 Task: open an excel sheet and write heading  SpendSmartAdd Dates in a column and its values below  '2023-05-01, 2023-05-03, 2023-05-05, 2023-05-10, 2023-05-15, 2023-05-20, 2023-05-25 & 2023-05-31'Add Categories in next column and its values below  Groceries, Dining Out, Transportation, Entertainment, Shopping, Utilities, Health & Miscellaneous. Add Descriptions in next column and its values below  Supermarket, Restaurant, Public Transport, Movie Tickets, Clothing Store, Internet Bill, Pharmacy & Online PurchaseAdd Amountin next column and its values below  $50, $30, $10, $20, $100, $60, $40 & $50Save page DashboardAssetVal
Action: Mouse moved to (41, 121)
Screenshot: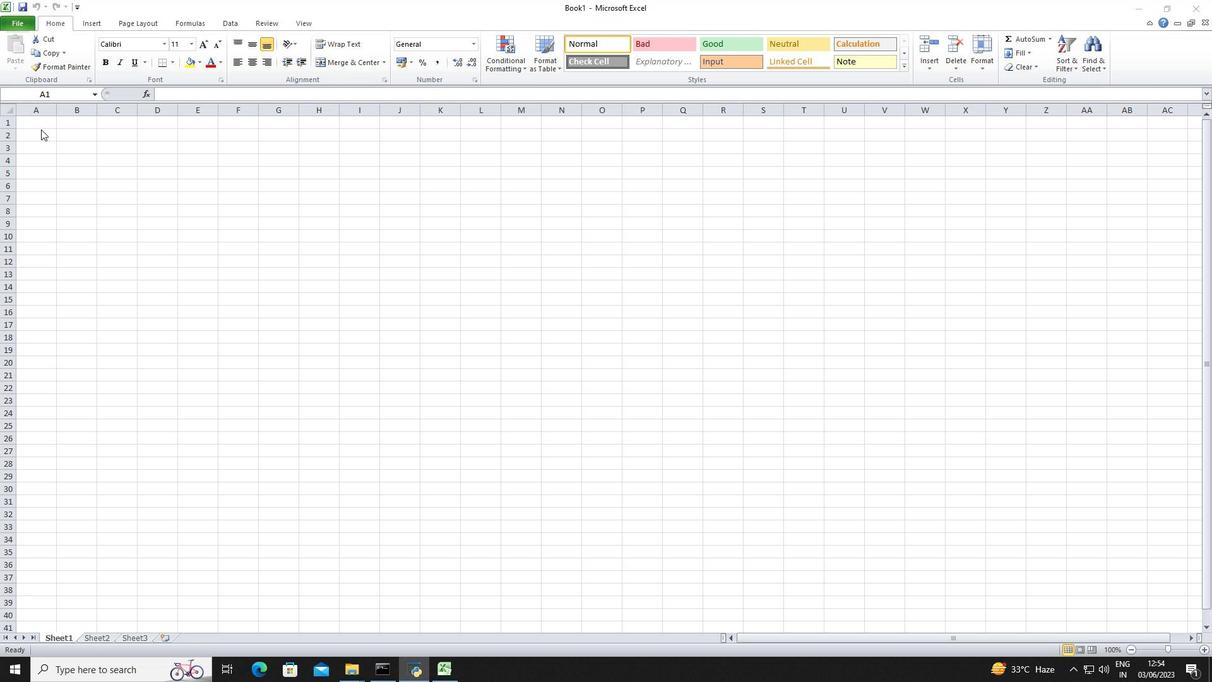 
Action: Mouse pressed left at (41, 121)
Screenshot: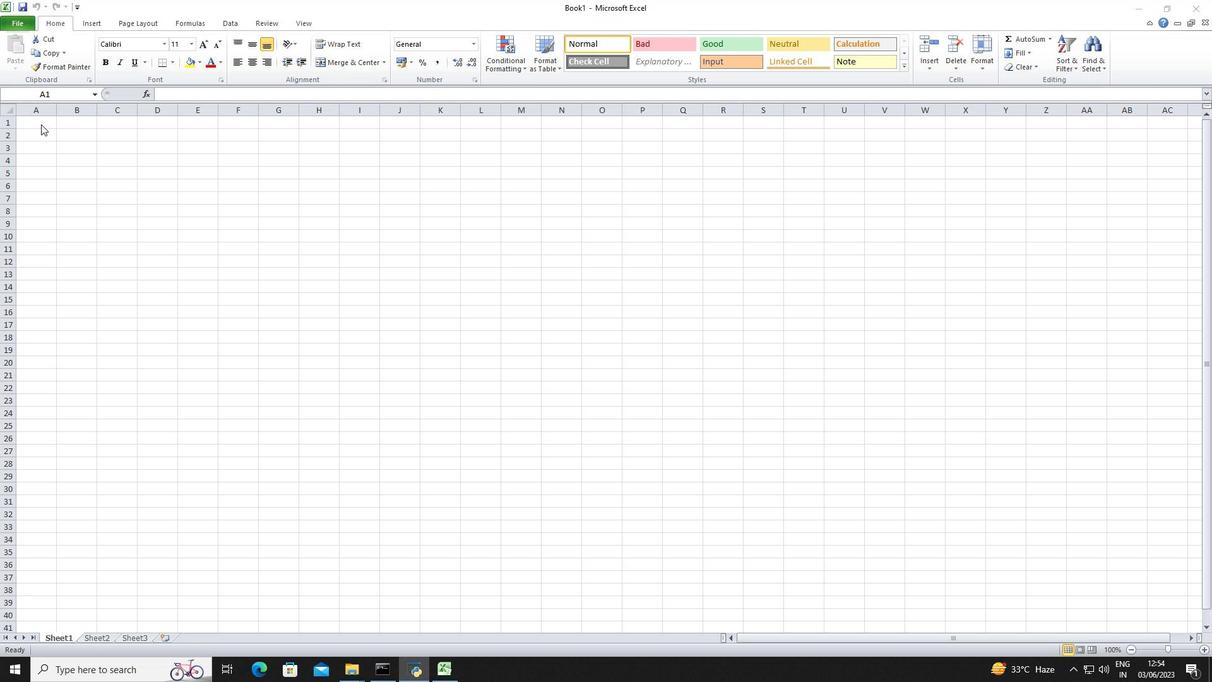 
Action: Key pressed <Key.shift>Spend<Key.space><Key.shift><Key.shift><Key.shift><Key.shift><Key.shift><Key.shift><Key.shift><Key.shift><Key.shift><Key.shift><Key.shift><Key.shift><Key.shift>Smart<Key.enter><Key.down><Key.shift>Dates<Key.down>2023-05-01<Key.enter>2023-05-03<Key.enter>2023-05-05<Key.enter>2023-05-10<Key.enter>2023-05-15<Key.enter>2023-05-20<Key.enter>2023-05-25<Key.enter>2023-05-31<Key.enter><Key.right><Key.up><Key.right><Key.up><Key.up><Key.up><Key.up><Key.up><Key.up><Key.up><Key.up><Key.shift>Categories<Key.down>
Screenshot: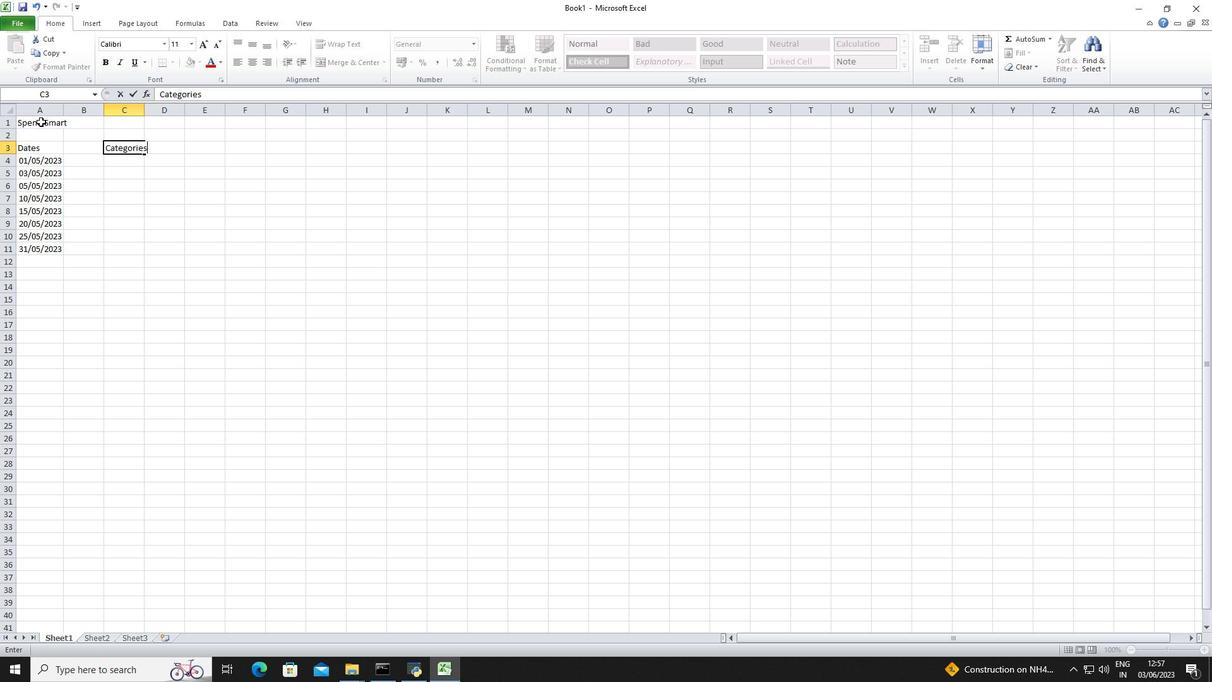 
Action: Mouse moved to (46, 162)
Screenshot: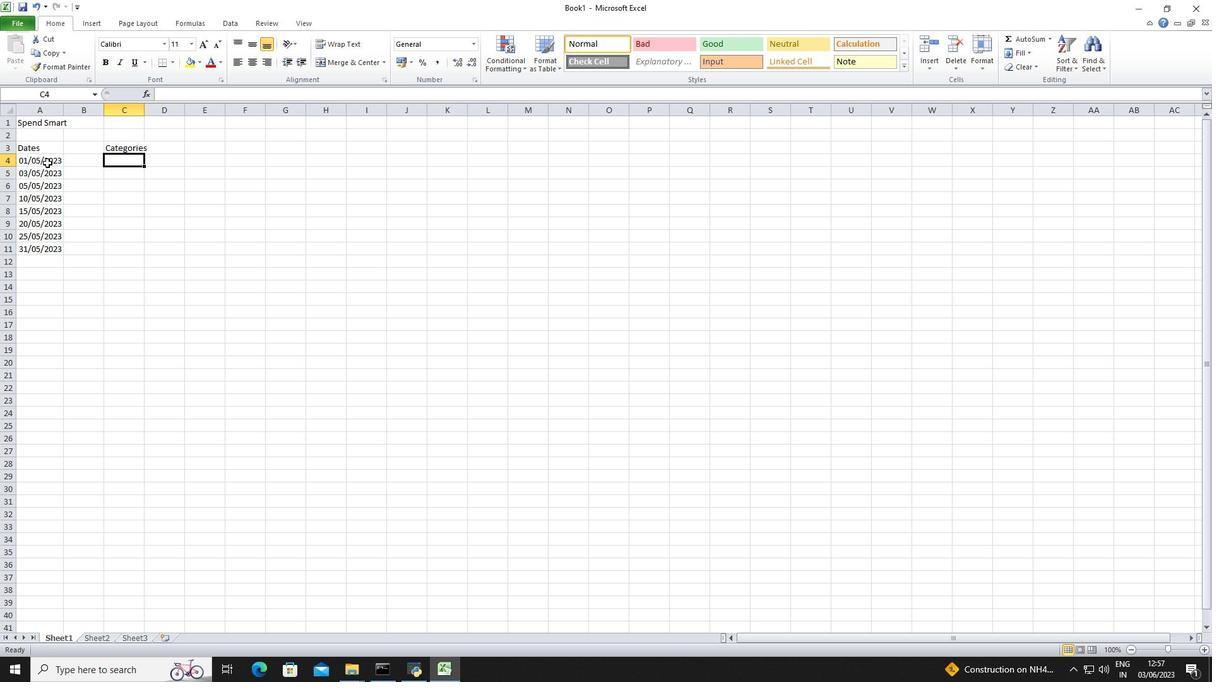 
Action: Mouse pressed left at (46, 162)
Screenshot: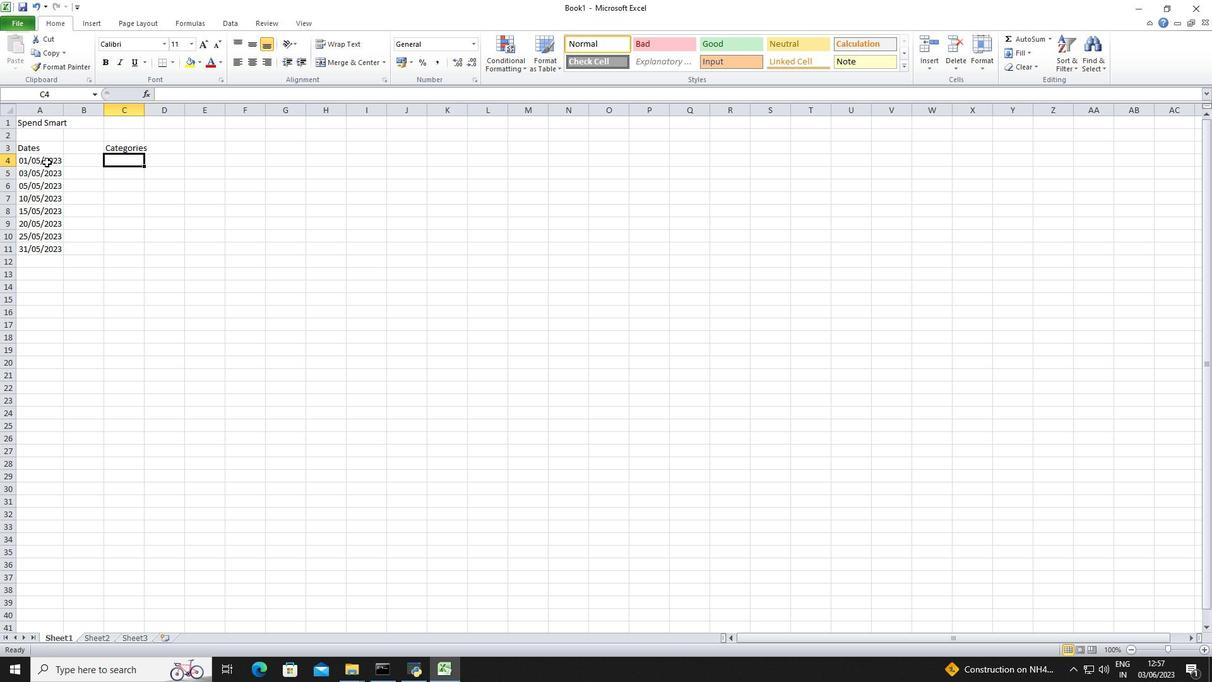 
Action: Mouse moved to (51, 166)
Screenshot: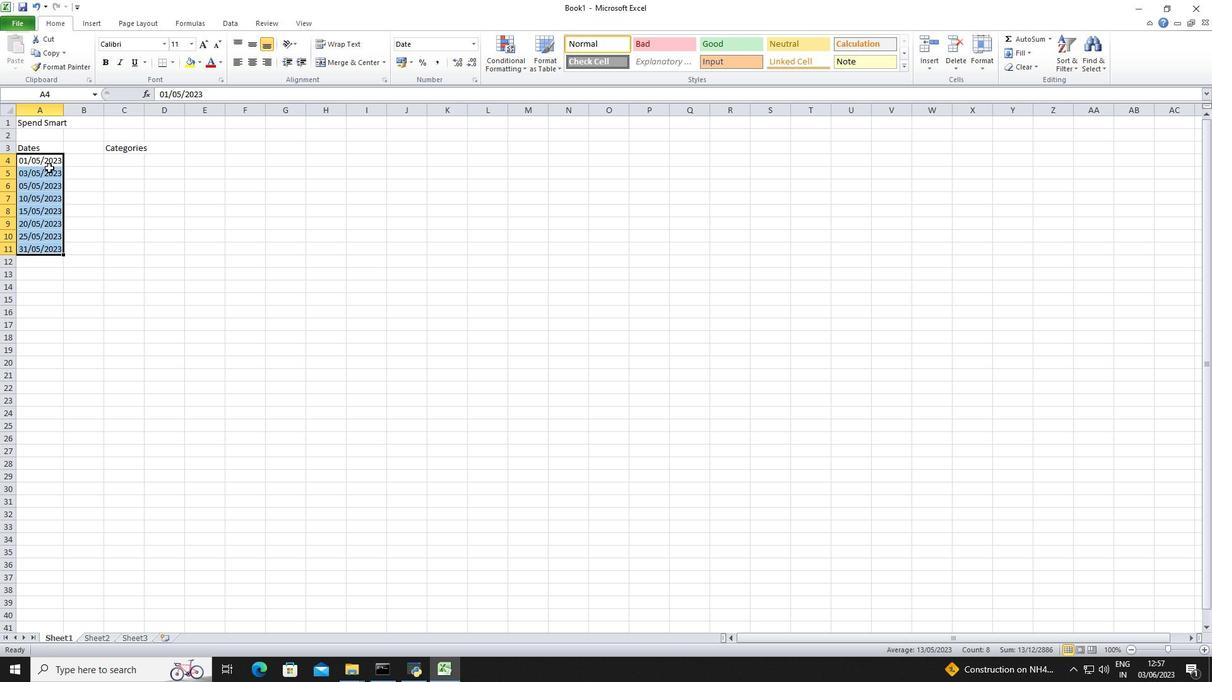 
Action: Mouse pressed right at (51, 166)
Screenshot: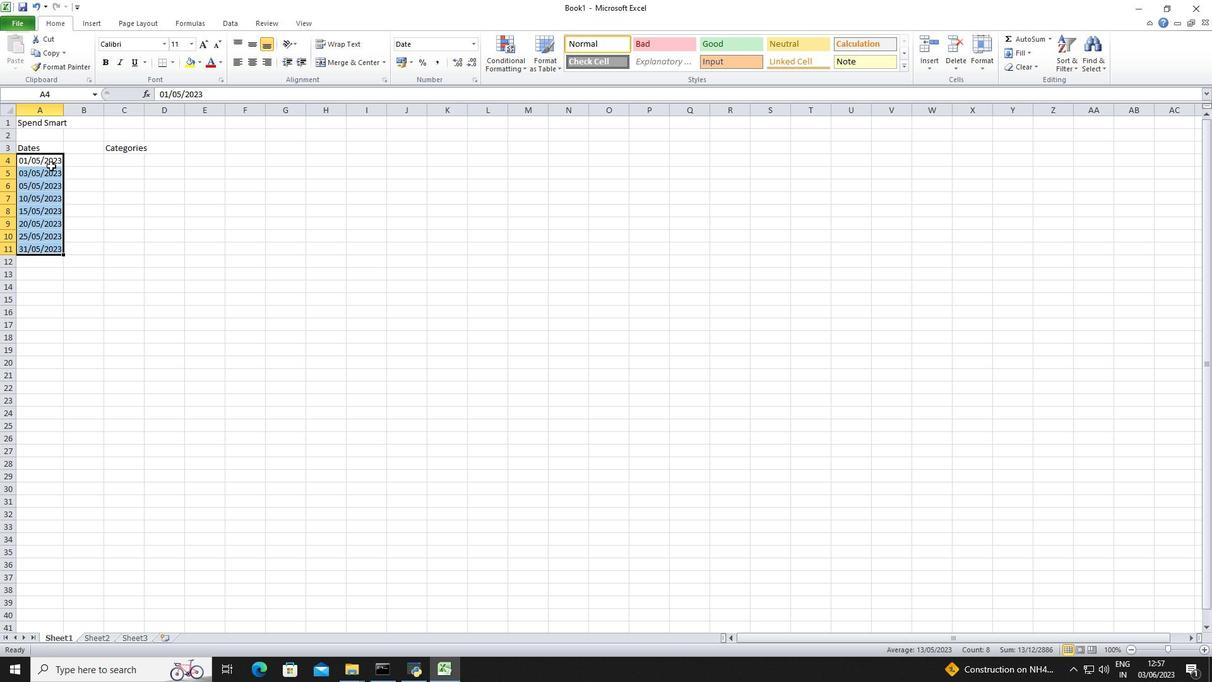 
Action: Mouse moved to (102, 339)
Screenshot: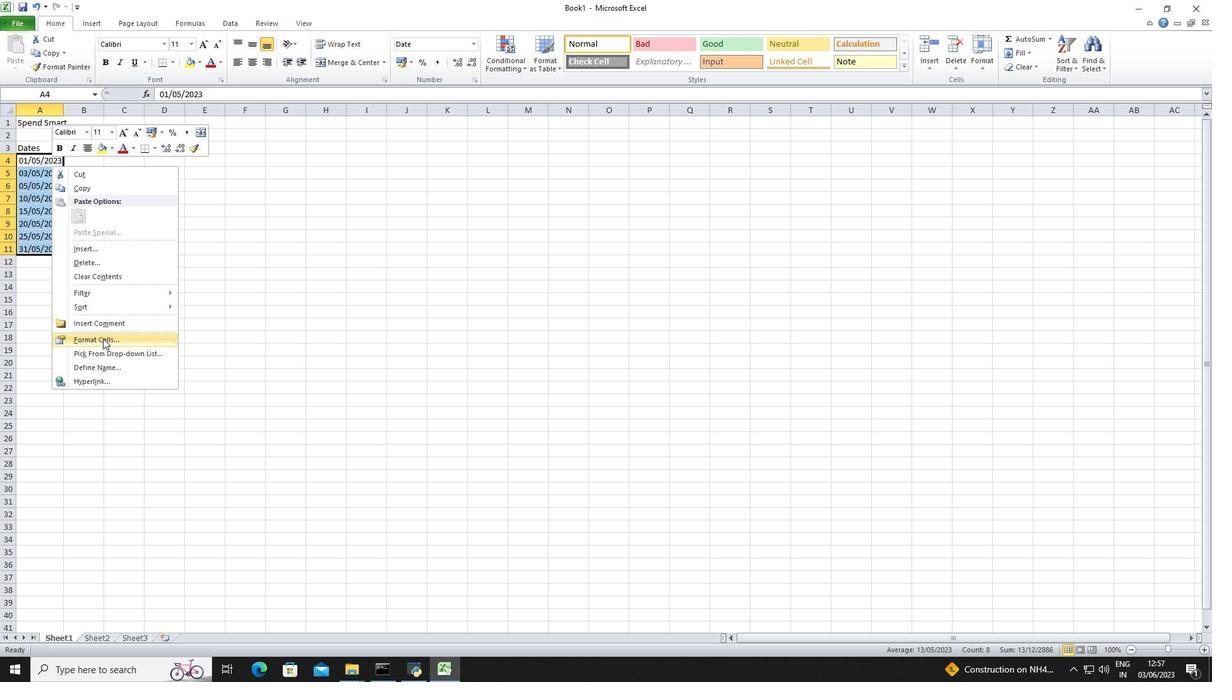 
Action: Mouse pressed left at (102, 339)
Screenshot: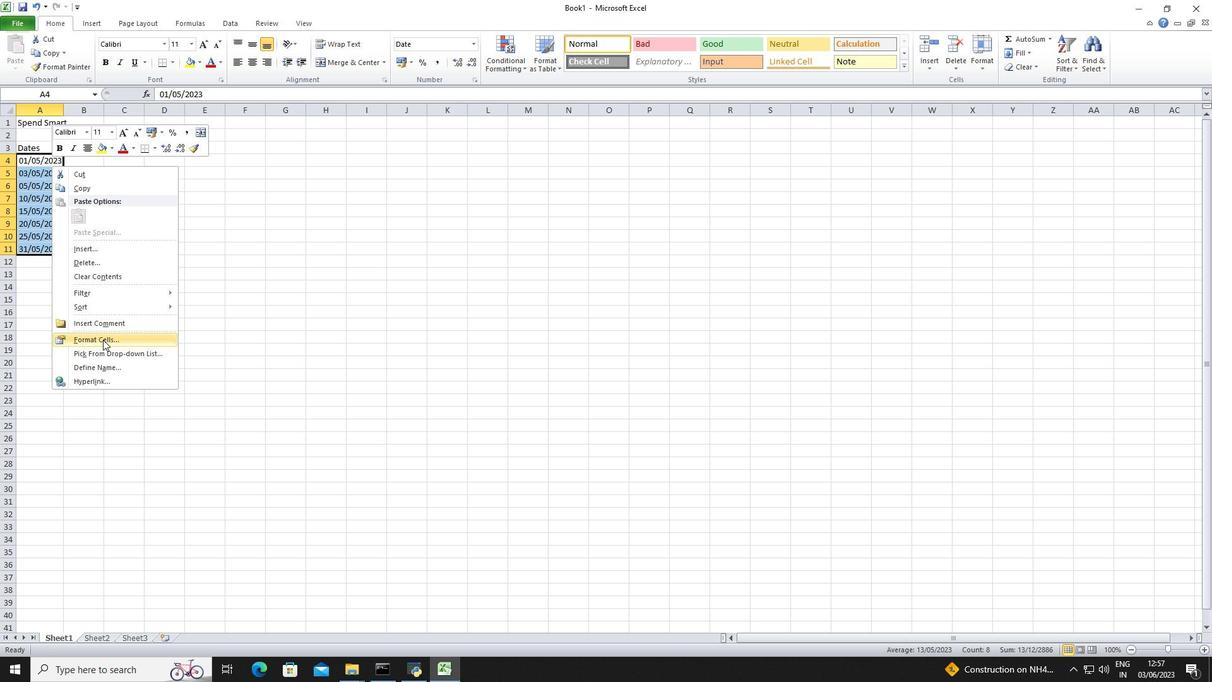 
Action: Mouse moved to (127, 193)
Screenshot: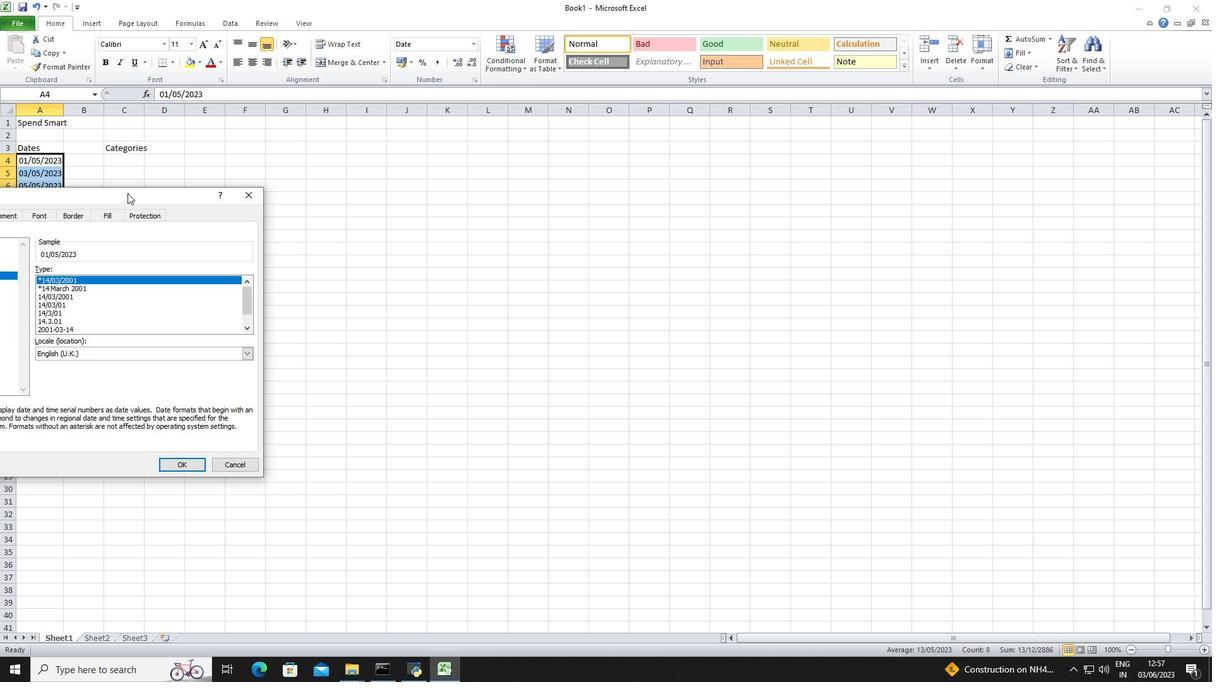
Action: Mouse pressed left at (127, 193)
Screenshot: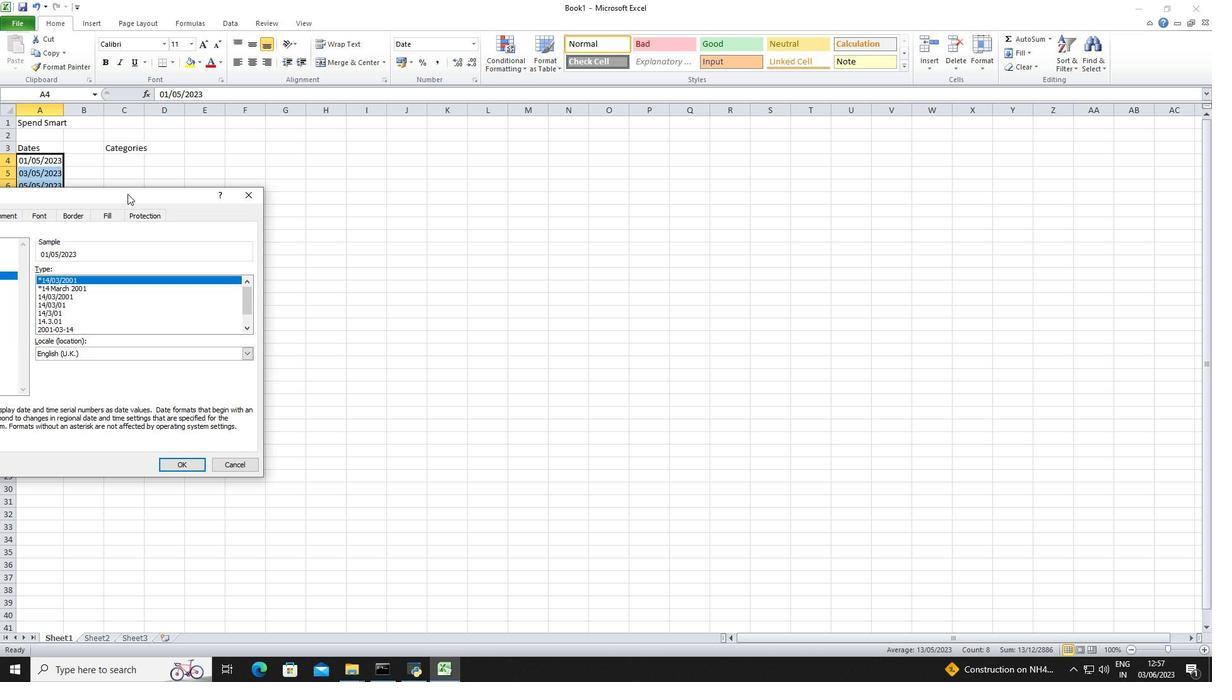 
Action: Mouse moved to (149, 322)
Screenshot: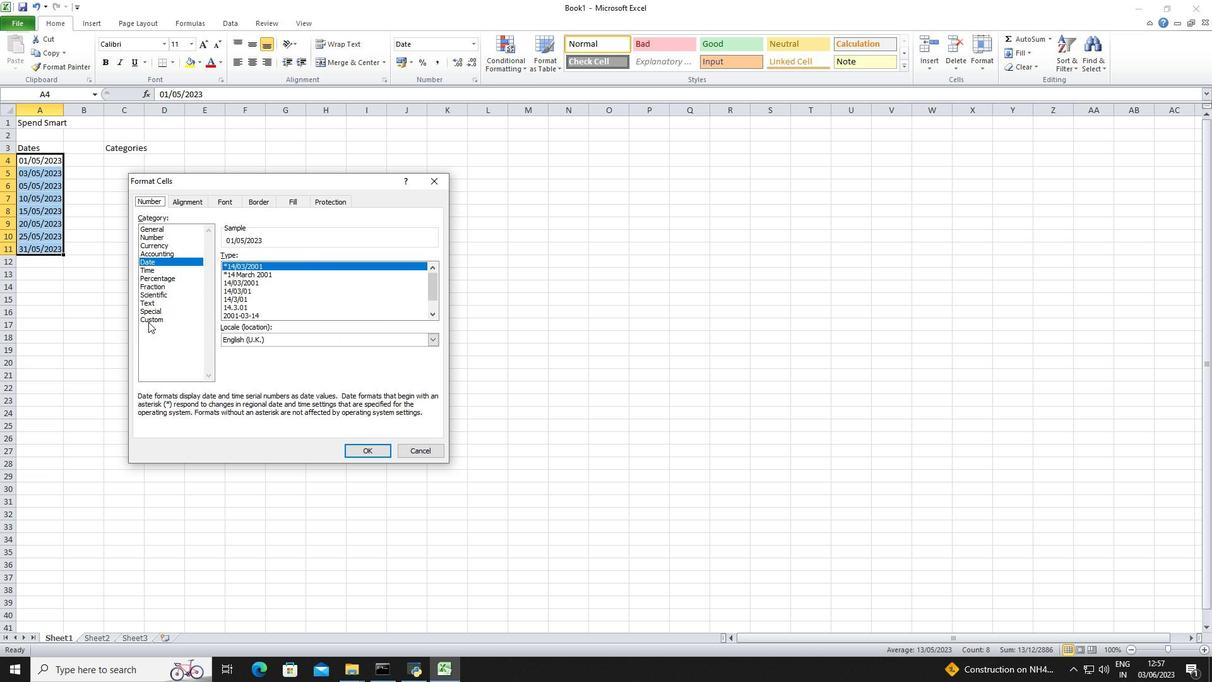 
Action: Mouse pressed left at (149, 322)
Screenshot: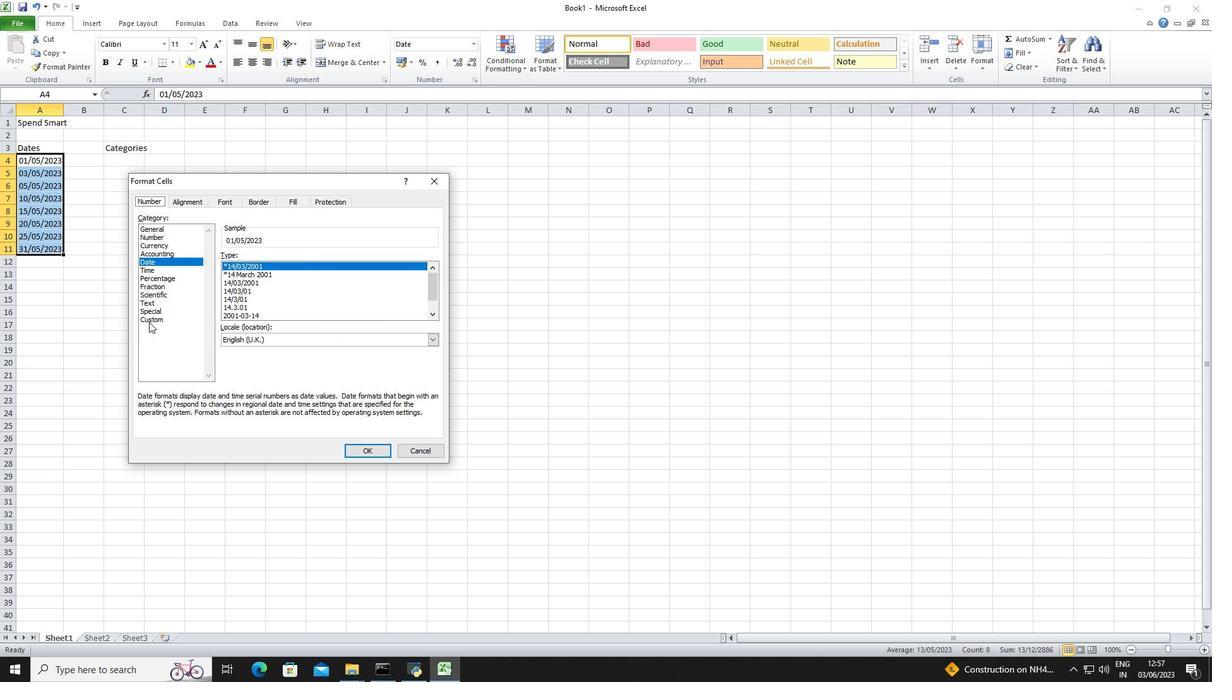 
Action: Mouse moved to (267, 265)
Screenshot: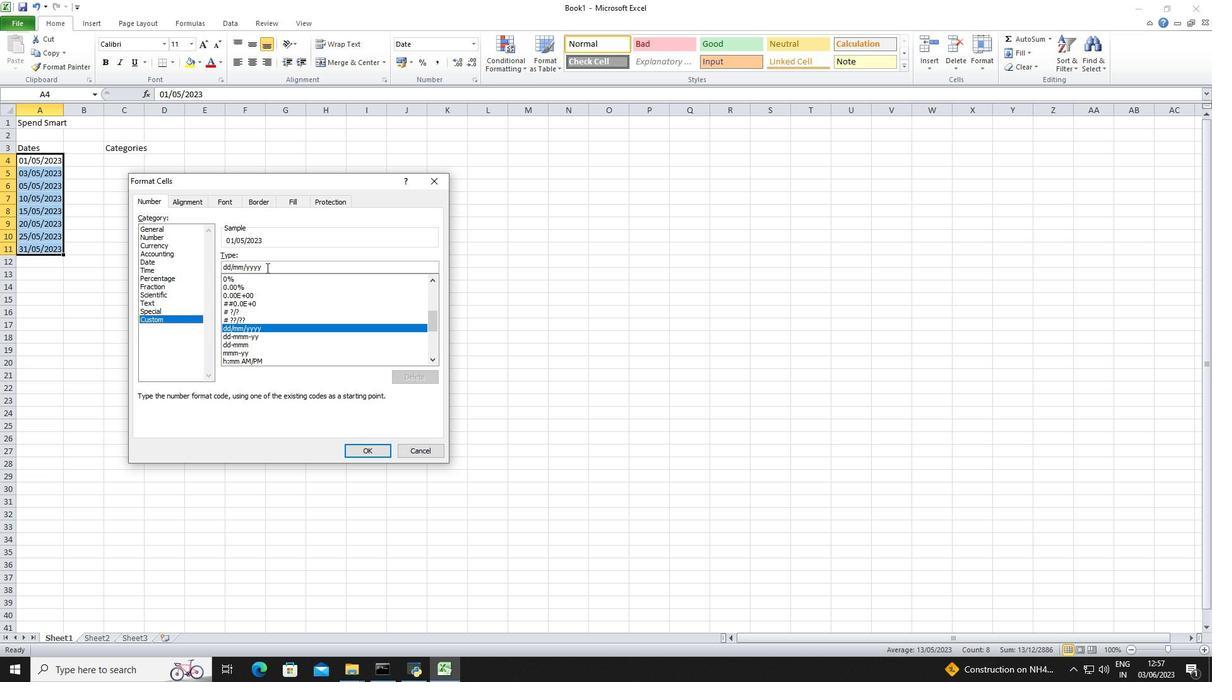 
Action: Mouse pressed left at (267, 265)
Screenshot: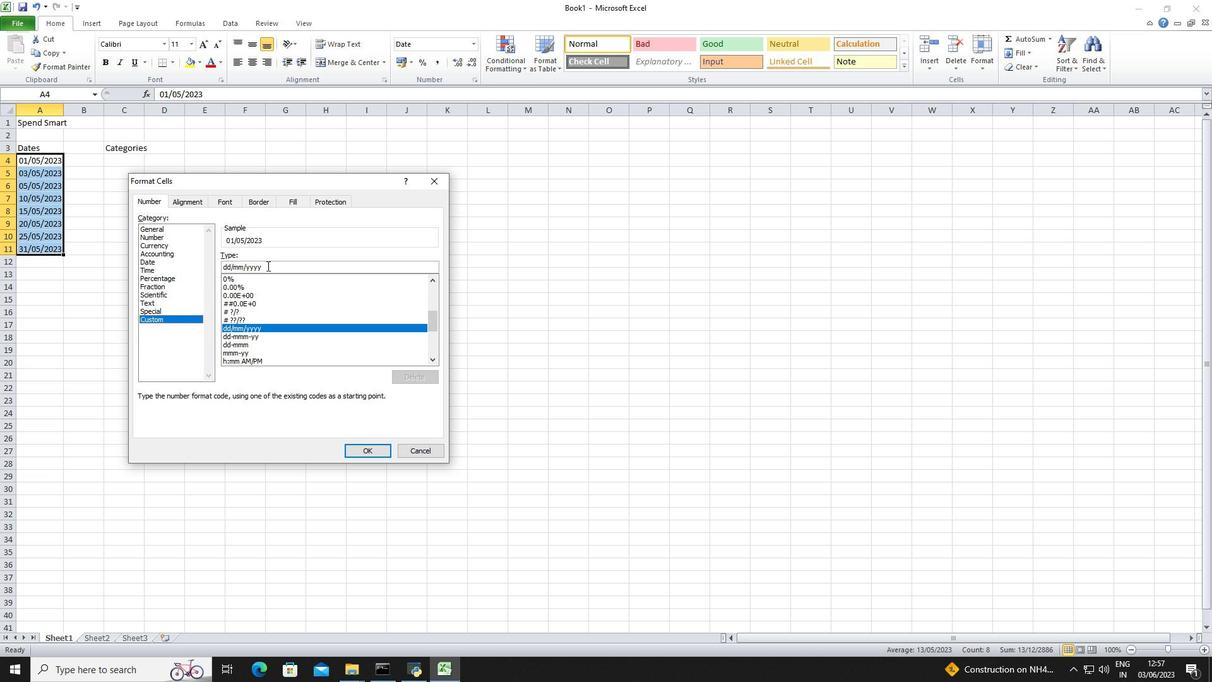 
Action: Key pressed <Key.backspace><Key.backspace><Key.backspace><Key.backspace><Key.backspace><Key.backspace><Key.backspace><Key.backspace><Key.backspace><Key.backspace><Key.backspace><Key.backspace><Key.backspace><Key.backspace><Key.backspace><Key.backspace><Key.backspace><Key.backspace><Key.backspace><Key.backspace>yyyy-mm-dd
Screenshot: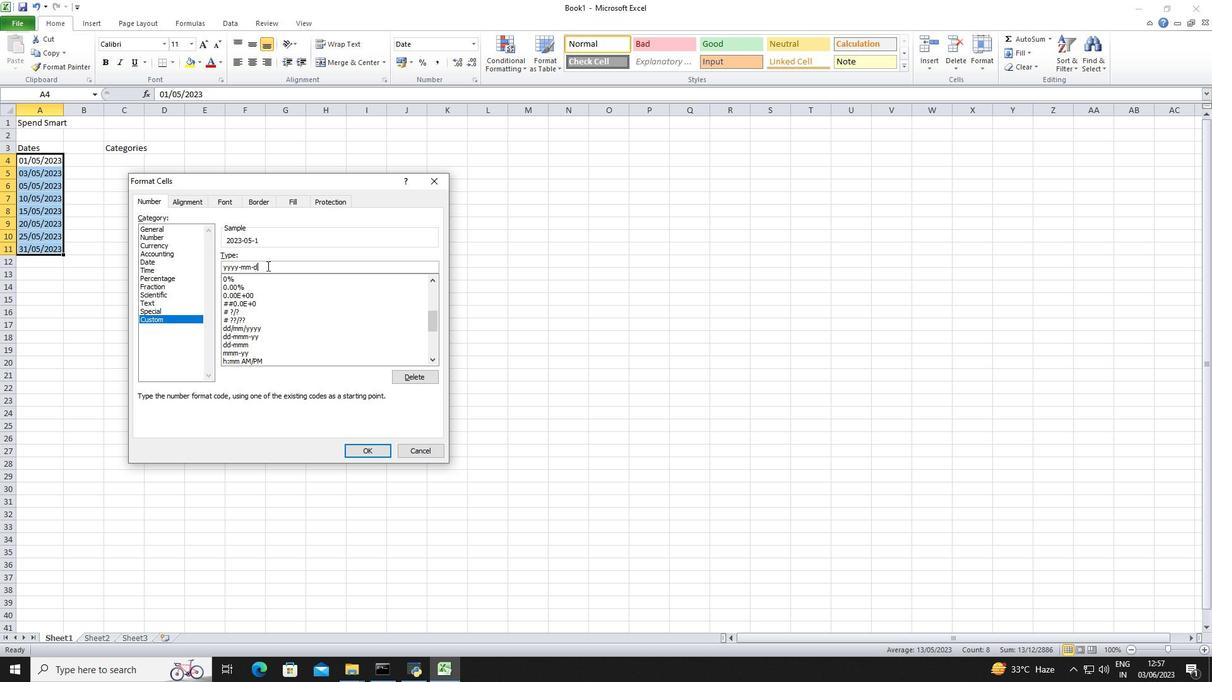 
Action: Mouse moved to (363, 454)
Screenshot: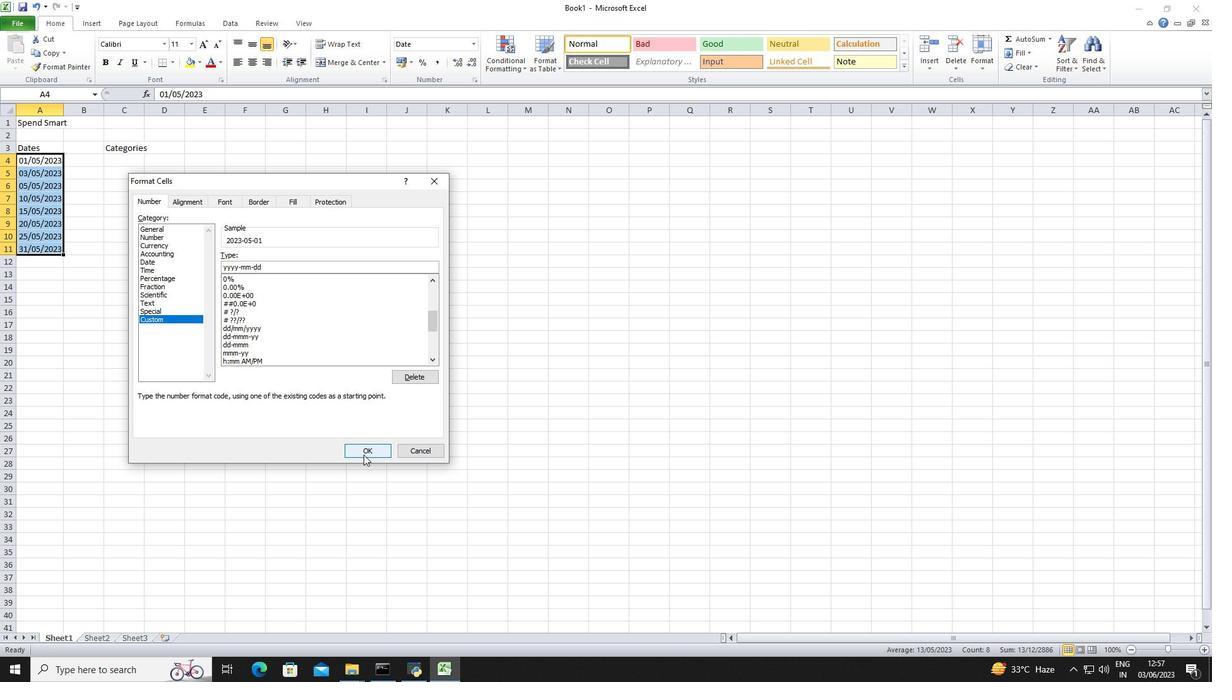 
Action: Mouse pressed left at (363, 454)
Screenshot: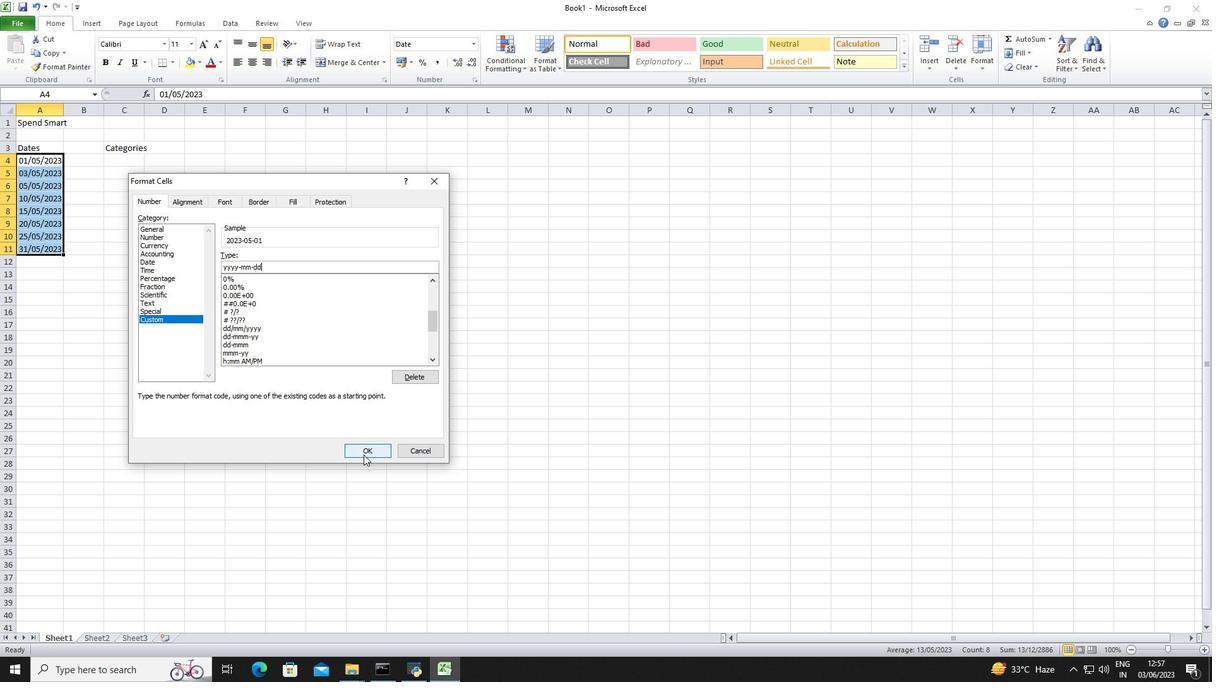 
Action: Mouse moved to (116, 159)
Screenshot: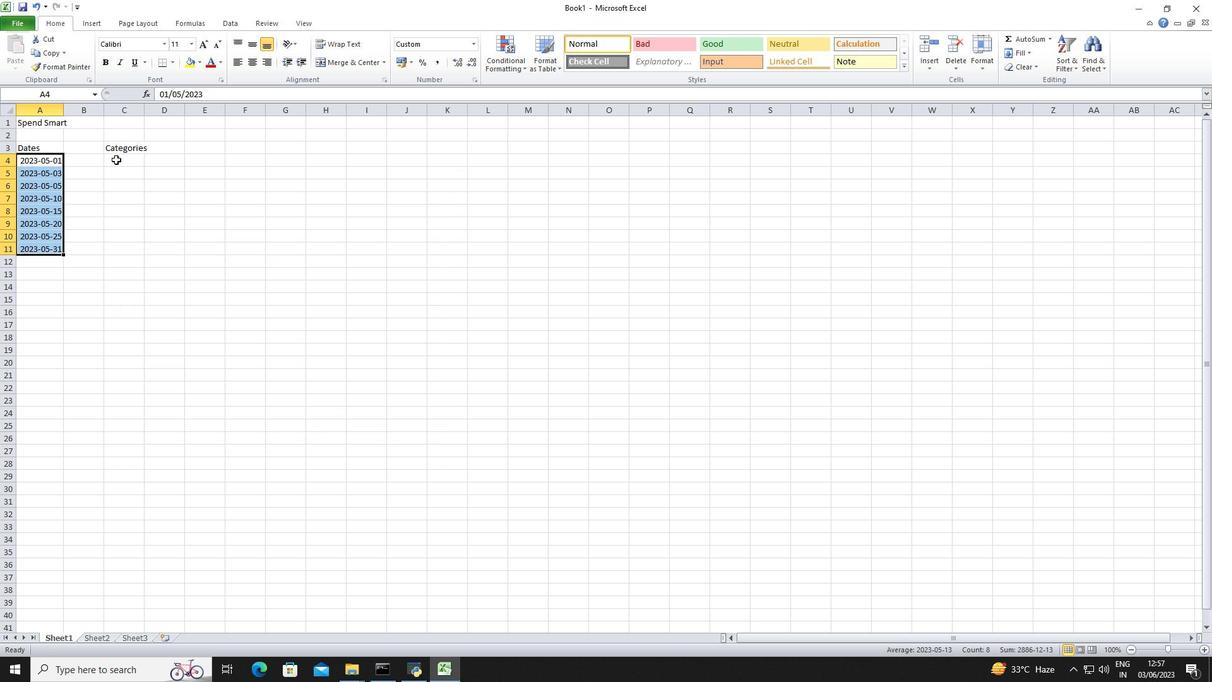
Action: Mouse pressed left at (116, 159)
Screenshot: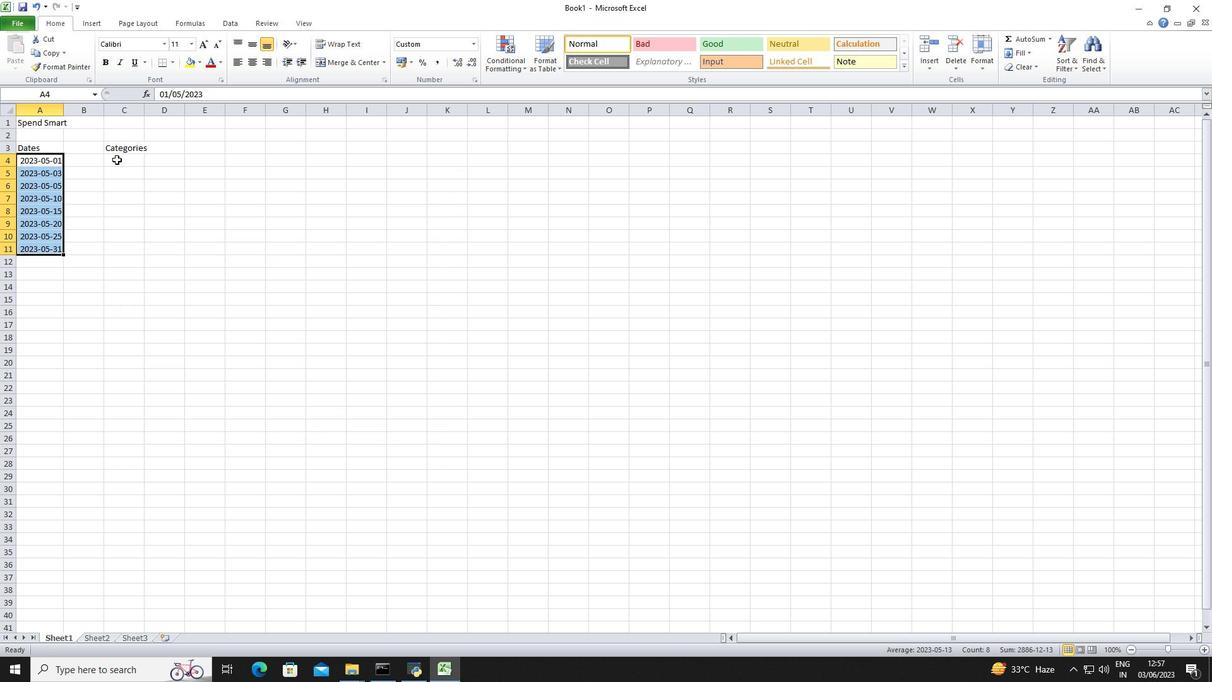 
Action: Mouse moved to (64, 103)
Screenshot: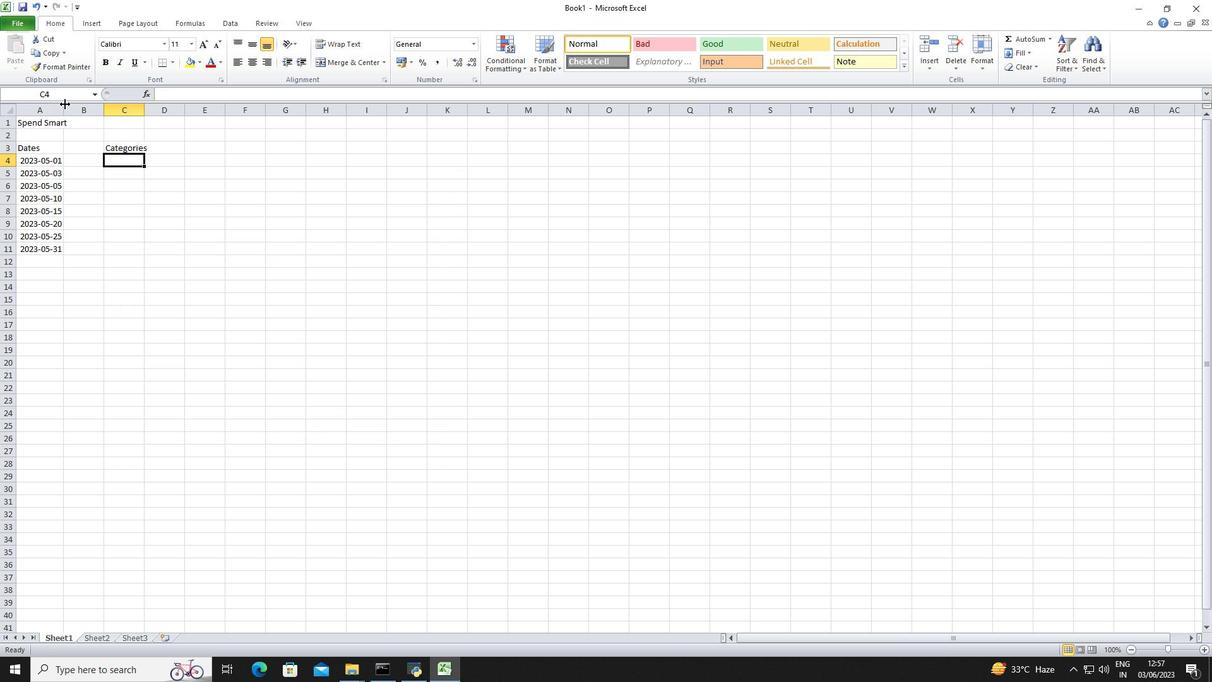 
Action: Mouse pressed left at (64, 103)
Screenshot: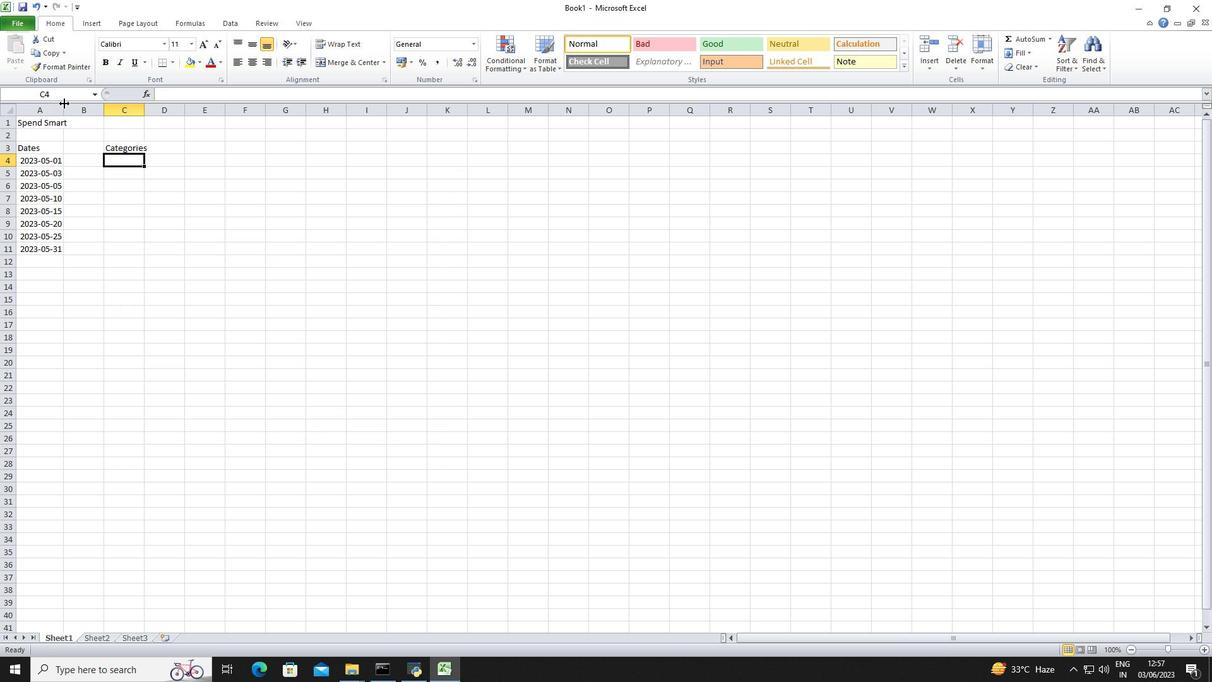 
Action: Mouse pressed left at (64, 103)
Screenshot: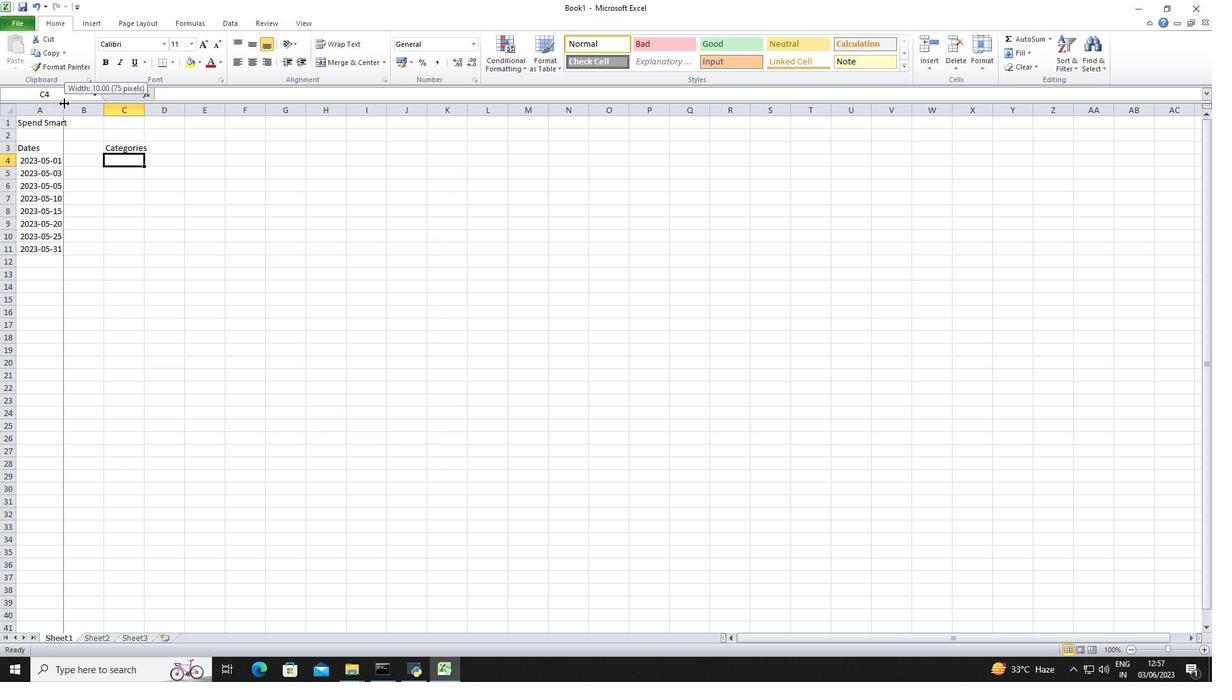 
Action: Mouse moved to (126, 157)
Screenshot: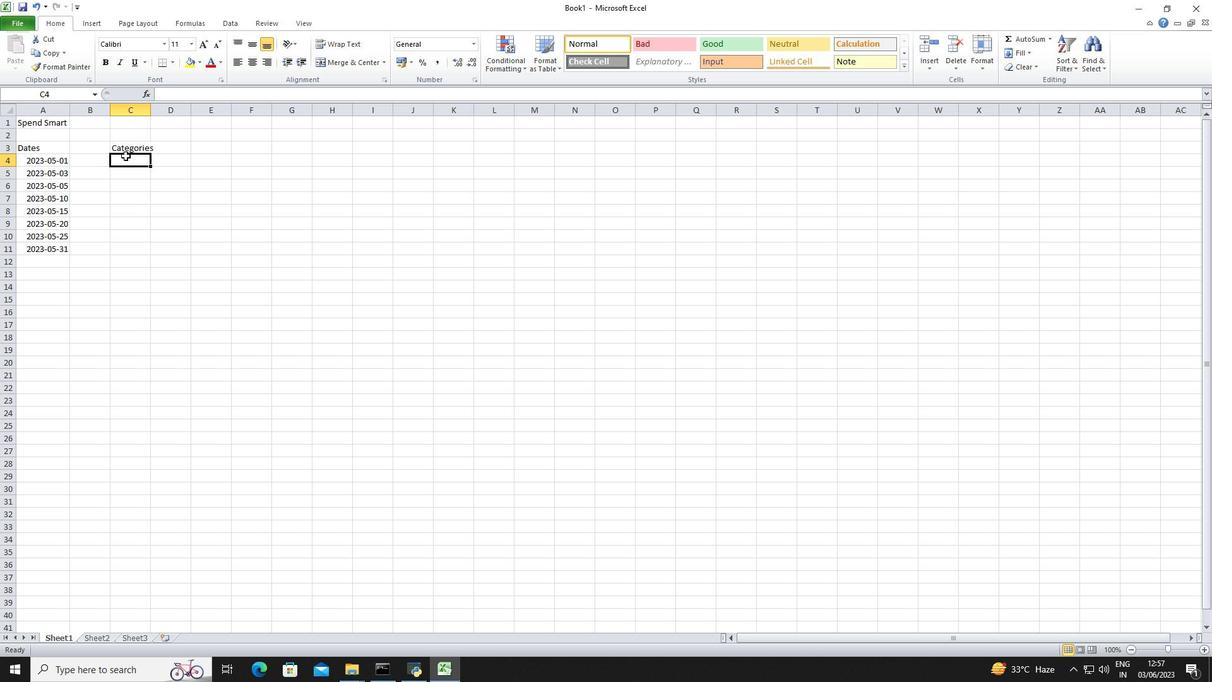 
Action: Key pressed <Key.shift><Key.shift><Key.shift>Groceries<Key.enter><Key.shift>Dining<Key.space><Key.shift>Out<Key.enter><Key.shift>Transportation<Key.down><Key.shift>Entertainment<Key.down><Key.shift>Shopping<Key.down><Key.shift>Utilities<Key.down><Key.shift>Health<Key.down><Key.shift>Miscellaneous<Key.down><Key.right><Key.up><Key.right><Key.right><Key.up><Key.up><Key.left><Key.up><Key.up><Key.up><Key.up><Key.up><Key.up><Key.shift>Descriptions<Key.down><Key.shift>Supermarket<Key.down><Key.shift>Restaurant<Key.down><Key.shift>Pubuc<Key.space><Key.shift>Transport<Key.down><Key.shift>Movie<Key.space><Key.shift>Tickets<Key.down><Key.shift>Clothing<Key.space><Key.shift>Store<Key.down><Key.shift>Internet<Key.space><Key.shift>Bill<Key.down><Key.shift>Pharmacy<Key.down><Key.shift>Online<Key.space><Key.shift>Purchases<Key.down><Key.right><Key.right><Key.right><Key.up><Key.up><Key.up><Key.up><Key.up><Key.up><Key.up><Key.up><Key.up><Key.shift>Amount<Key.down>50<Key.down>30<Key.down>10<Key.down>20<Key.down>100<Key.down>60<Key.down>40<Key.down>50
Screenshot: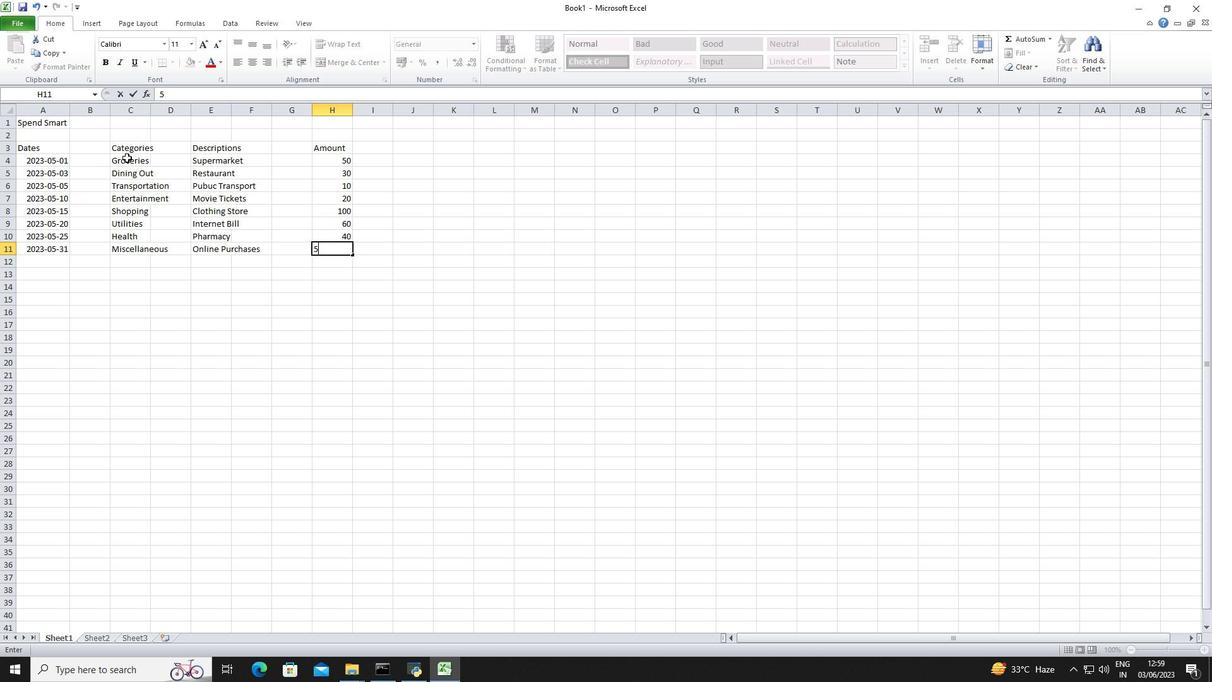 
Action: Mouse moved to (334, 158)
Screenshot: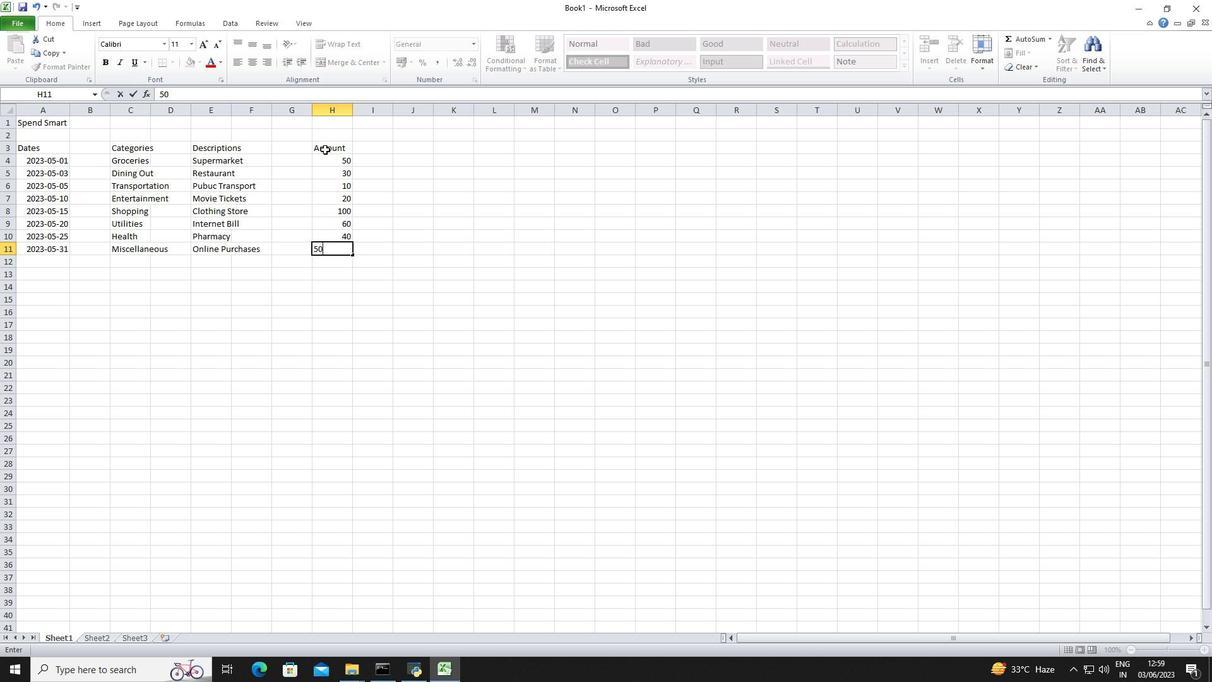 
Action: Mouse pressed left at (334, 158)
Screenshot: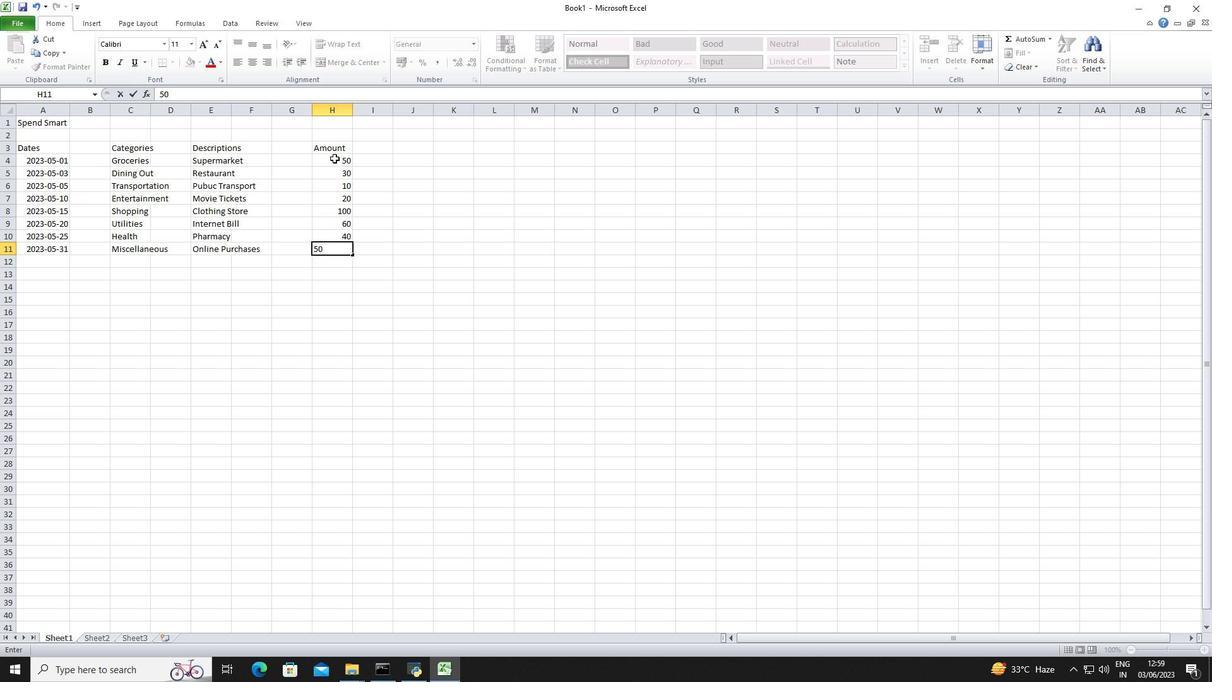 
Action: Mouse moved to (329, 162)
Screenshot: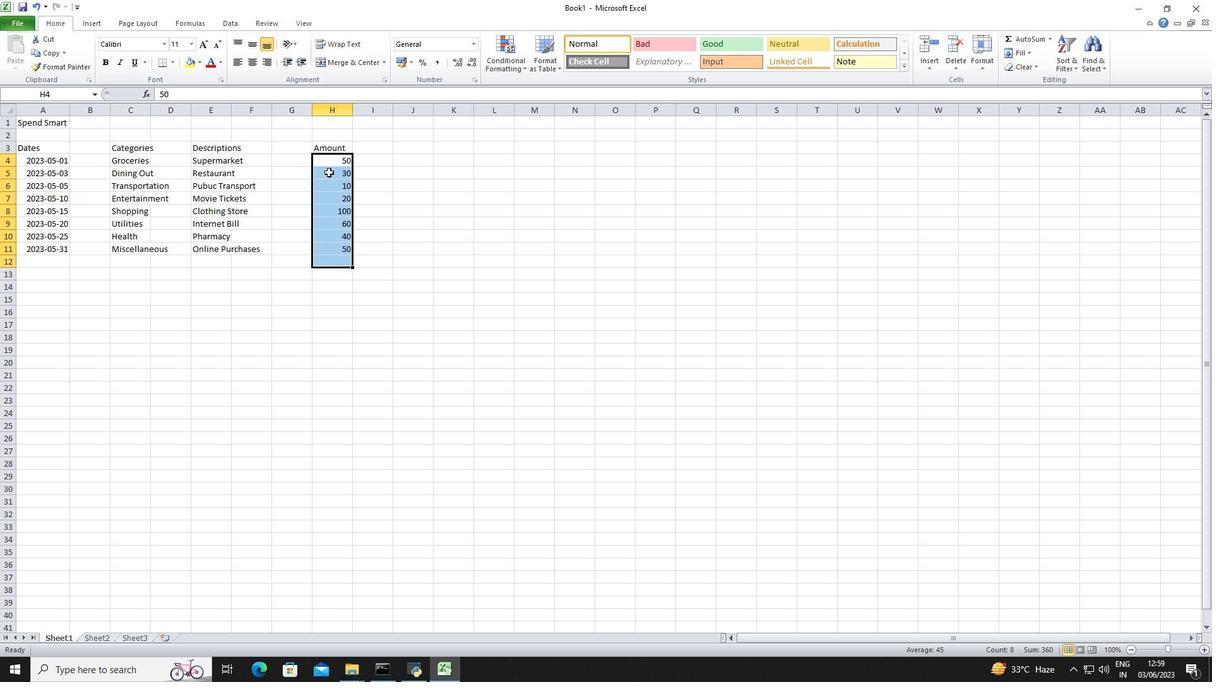 
Action: Mouse pressed left at (329, 162)
Screenshot: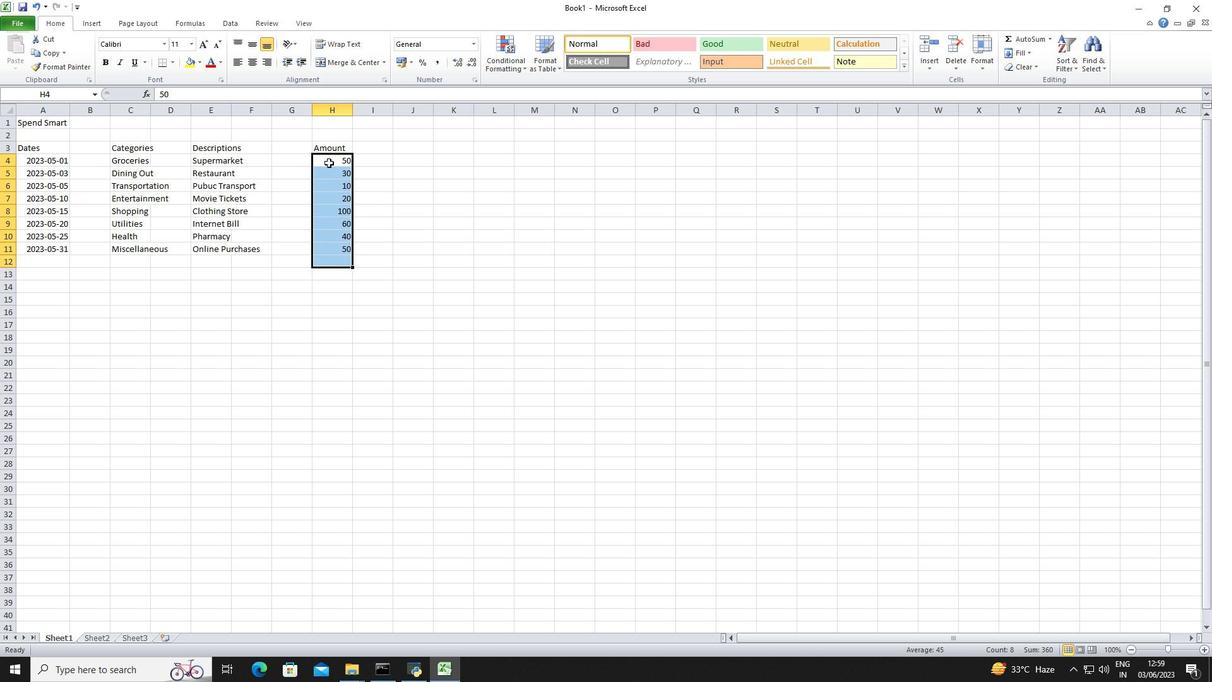 
Action: Mouse moved to (329, 160)
Screenshot: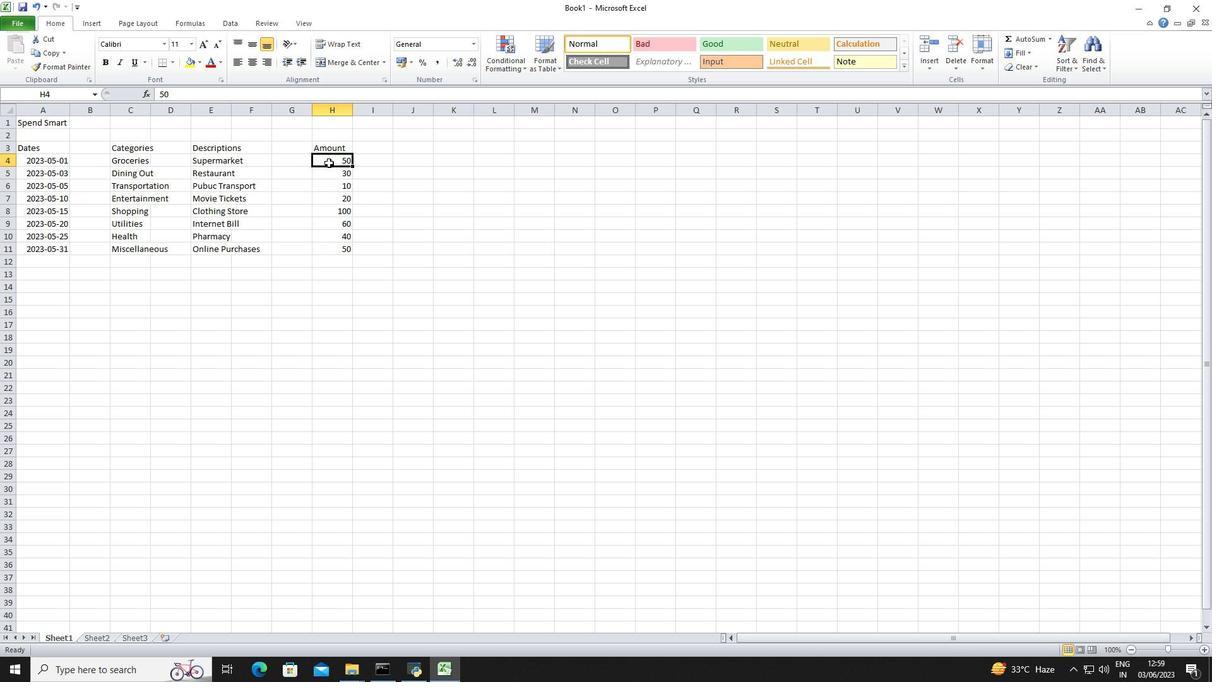 
Action: Mouse pressed left at (329, 160)
Screenshot: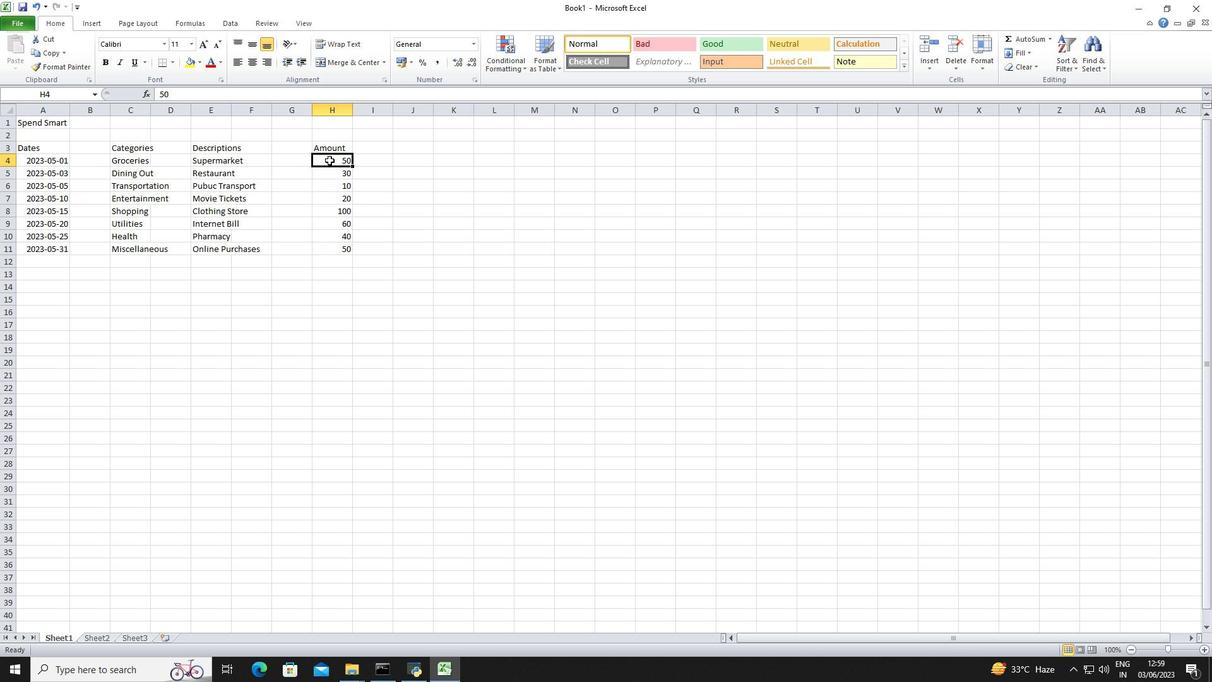 
Action: Mouse moved to (471, 42)
Screenshot: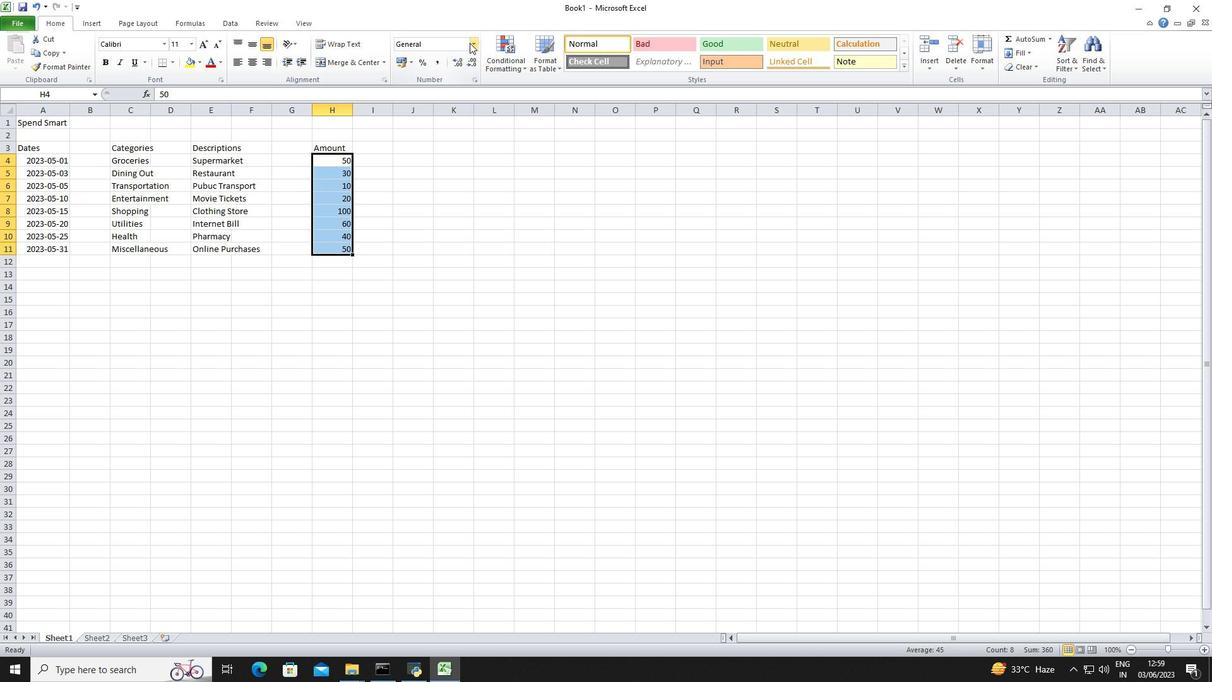 
Action: Mouse pressed left at (471, 42)
Screenshot: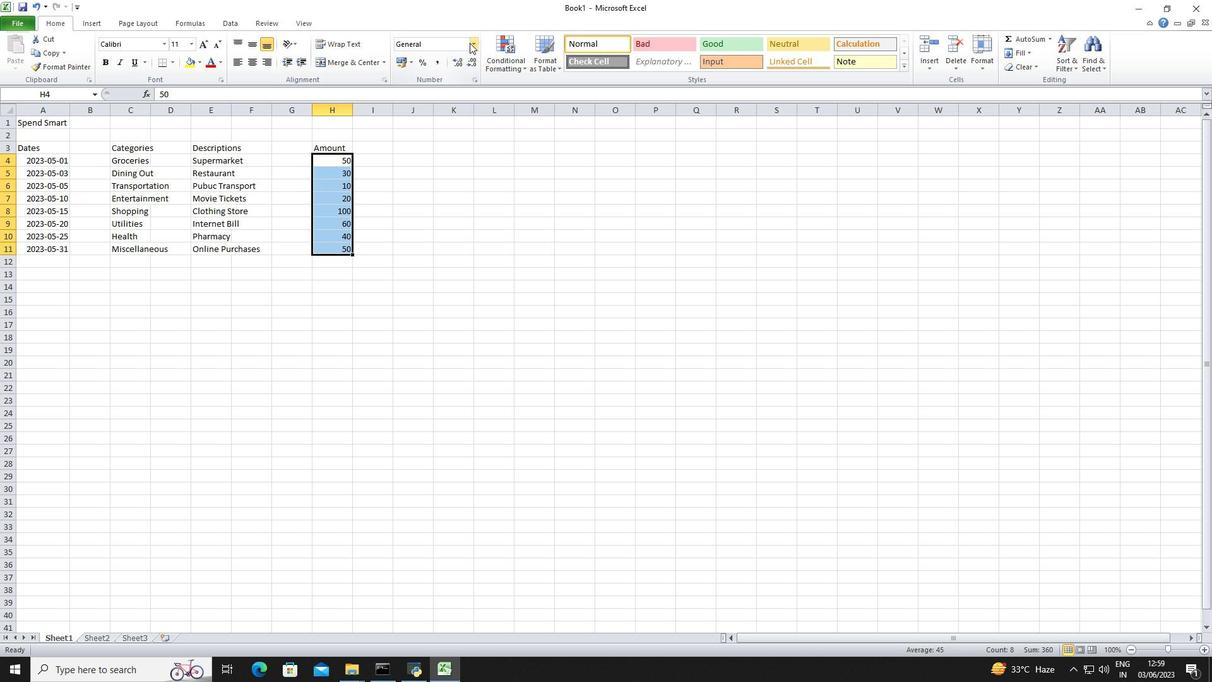 
Action: Mouse moved to (450, 360)
Screenshot: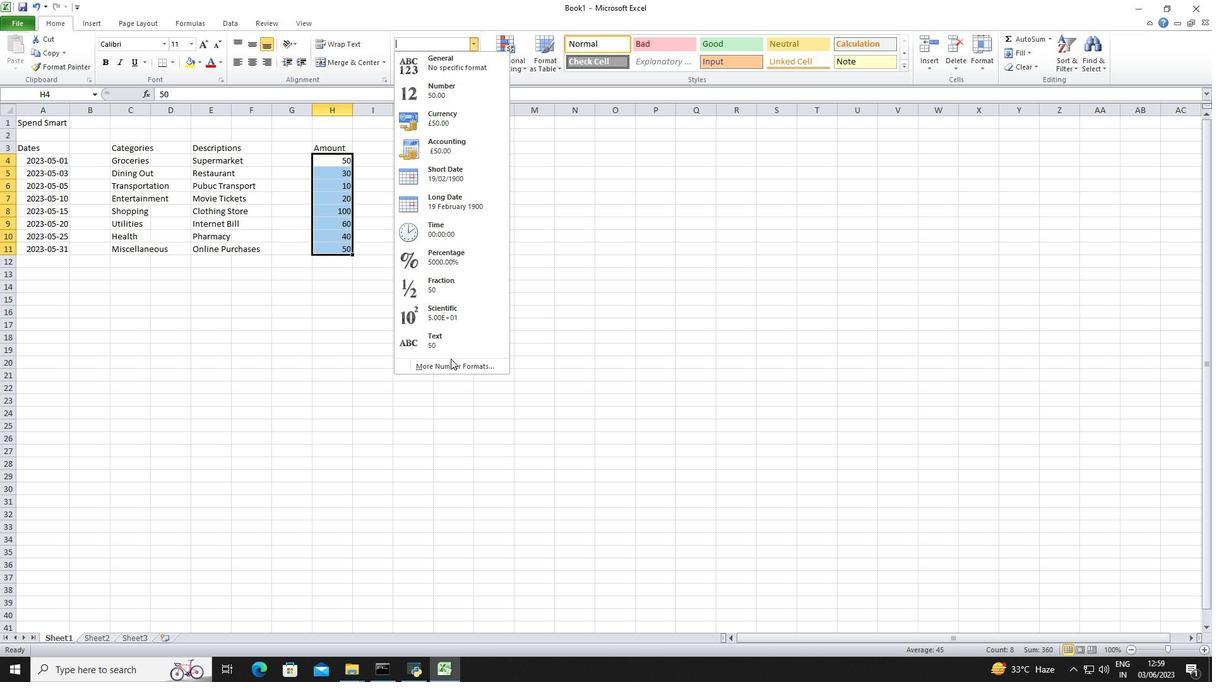 
Action: Mouse pressed left at (450, 360)
Screenshot: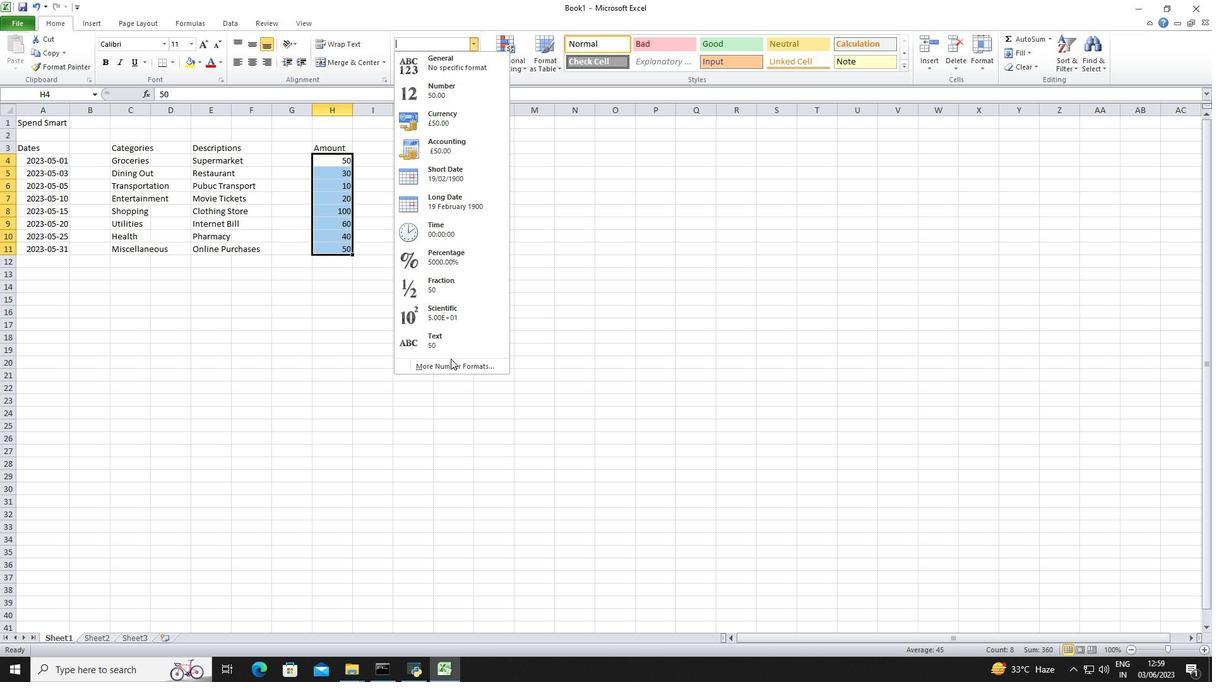 
Action: Mouse moved to (195, 235)
Screenshot: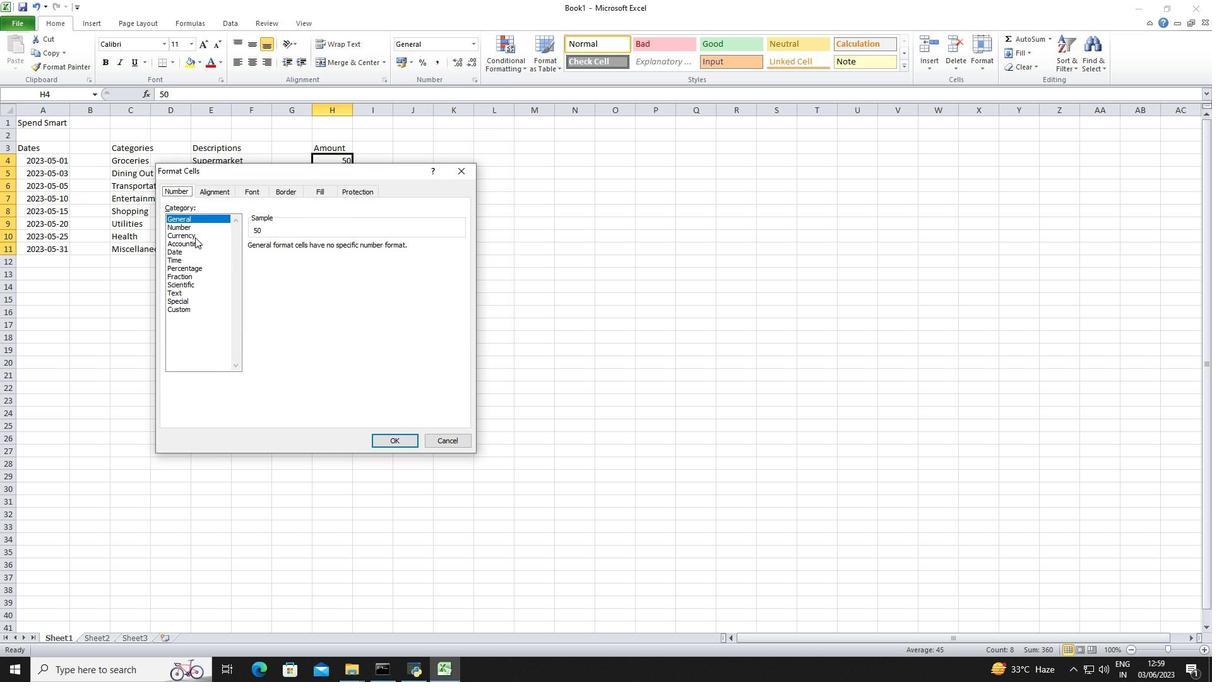 
Action: Mouse pressed left at (195, 235)
Screenshot: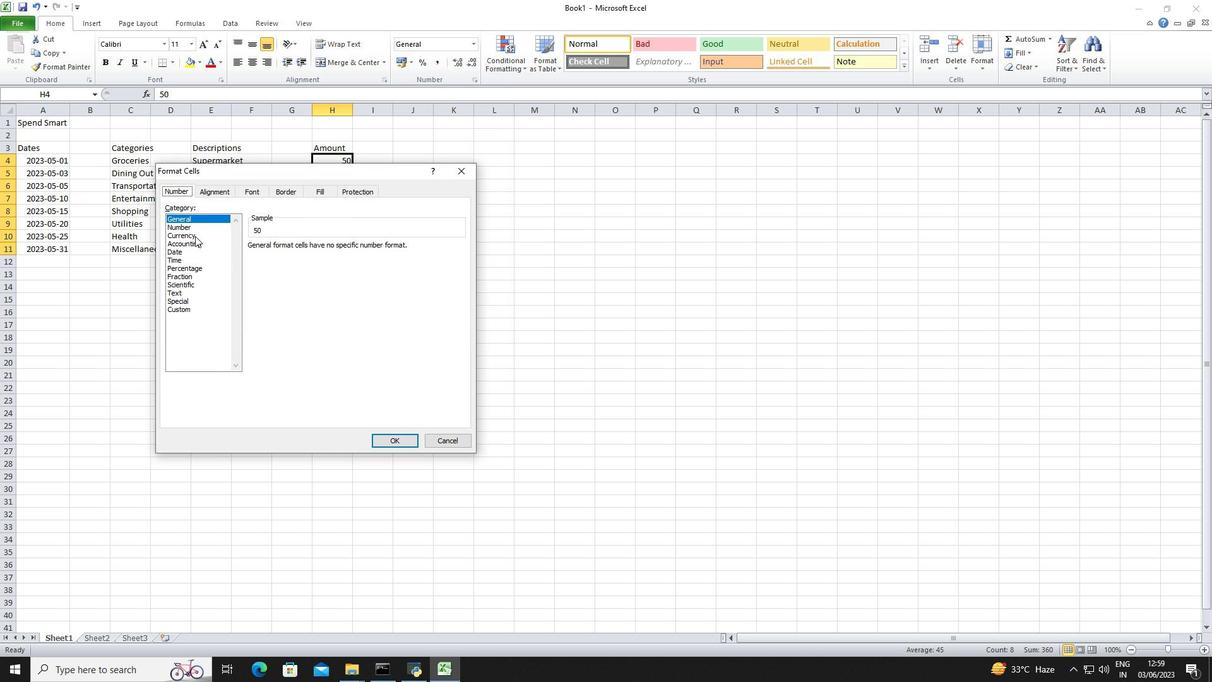 
Action: Mouse moved to (330, 248)
Screenshot: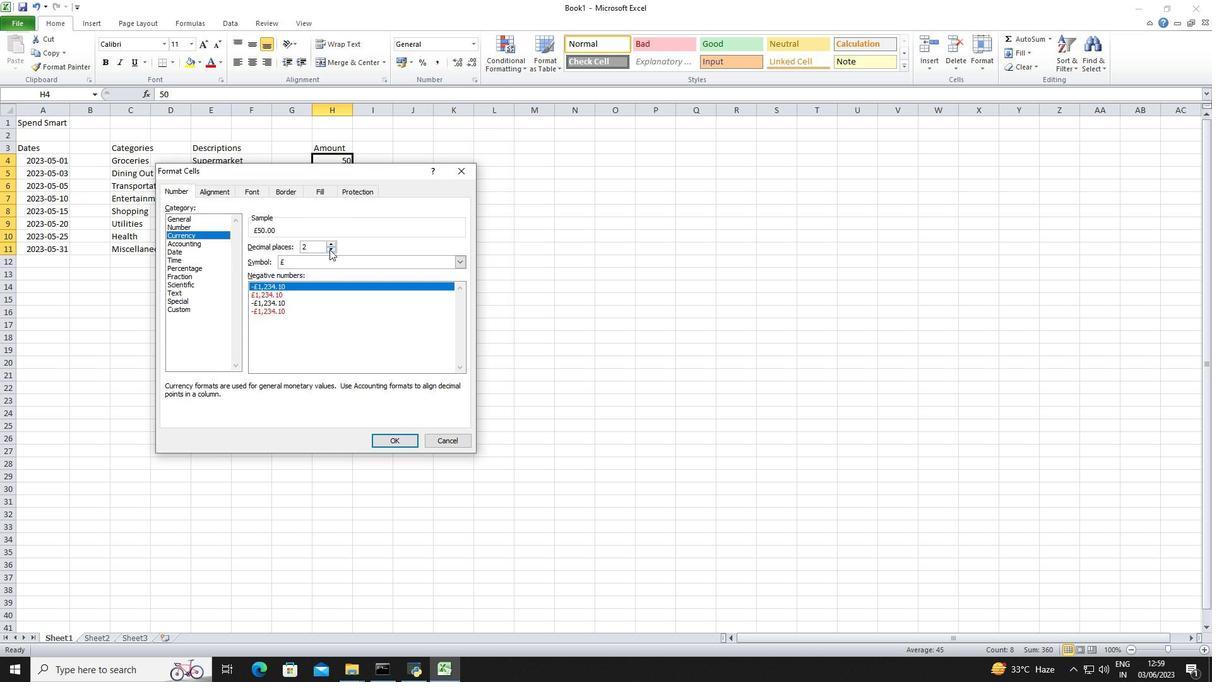 
Action: Mouse pressed left at (330, 248)
Screenshot: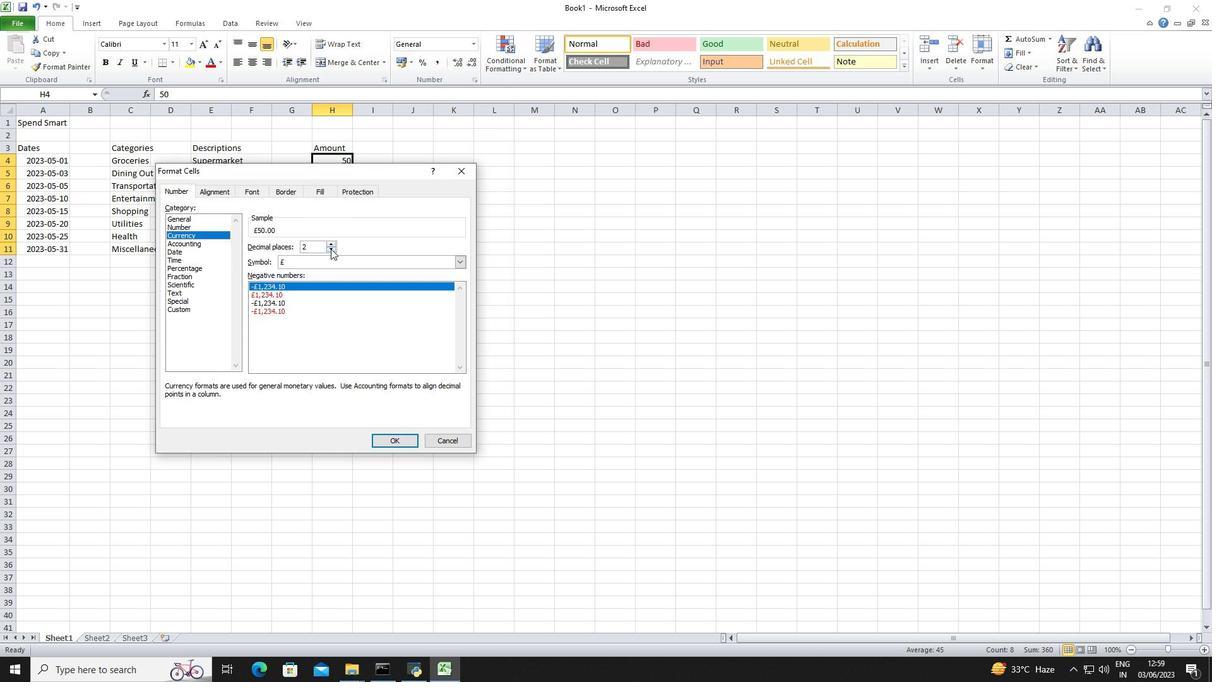 
Action: Mouse pressed left at (330, 248)
Screenshot: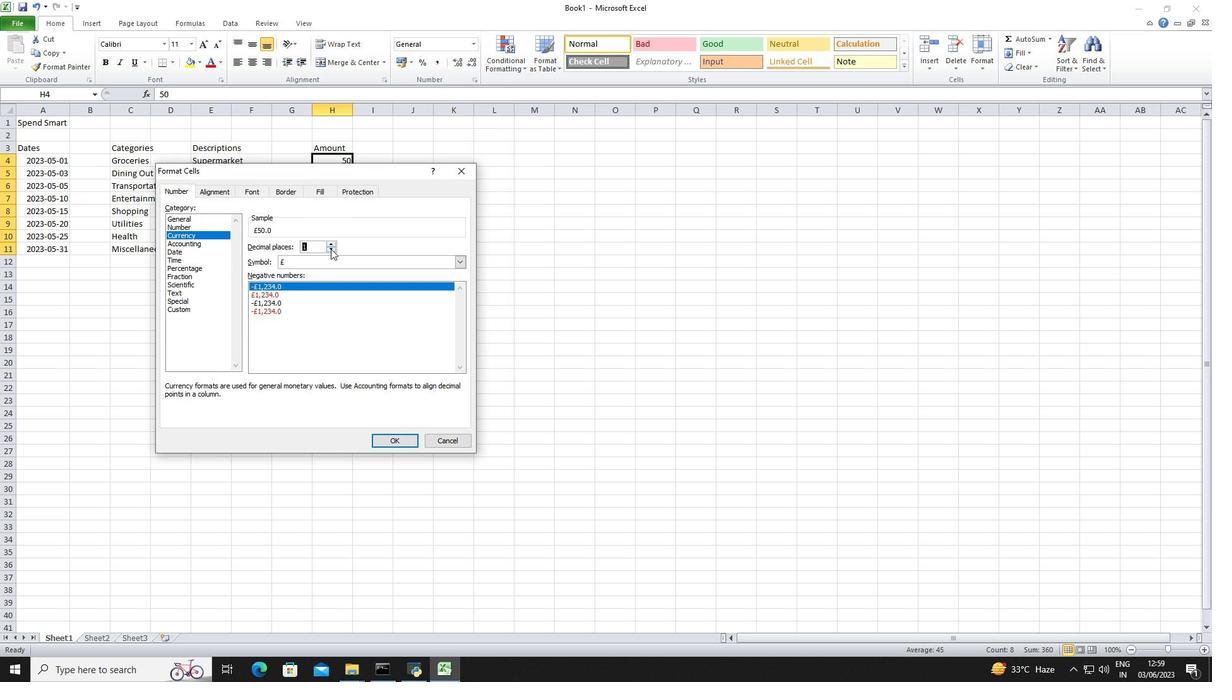 
Action: Mouse moved to (333, 260)
Screenshot: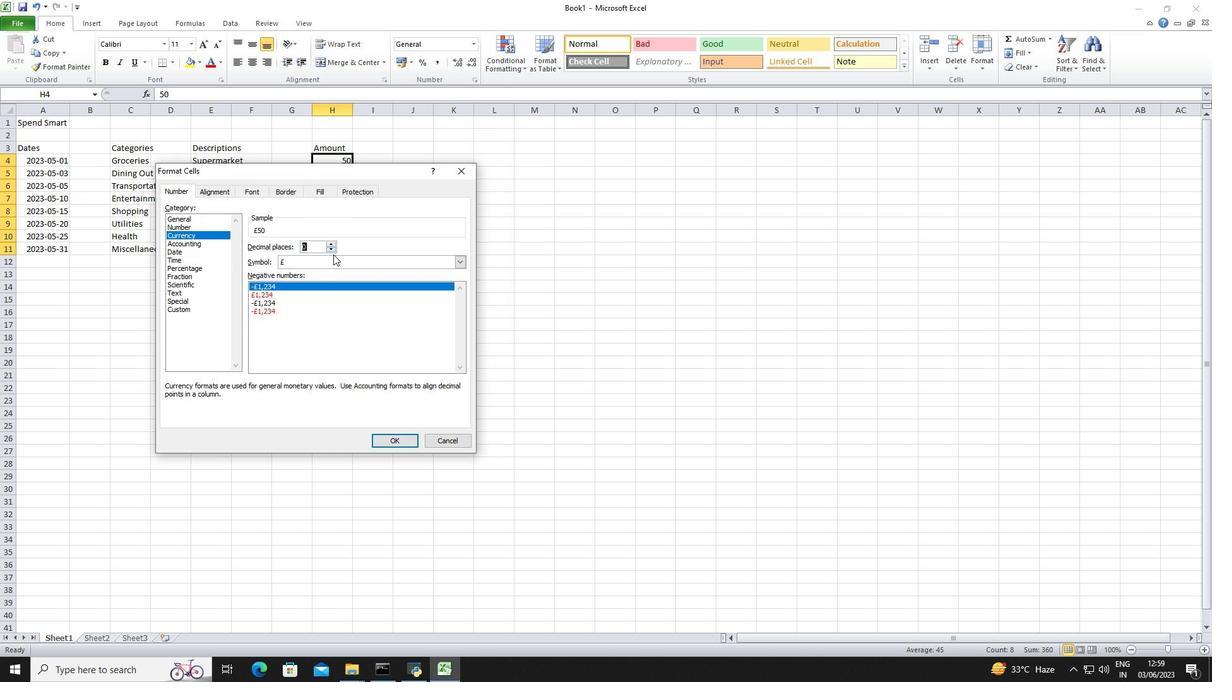 
Action: Mouse pressed left at (333, 260)
Screenshot: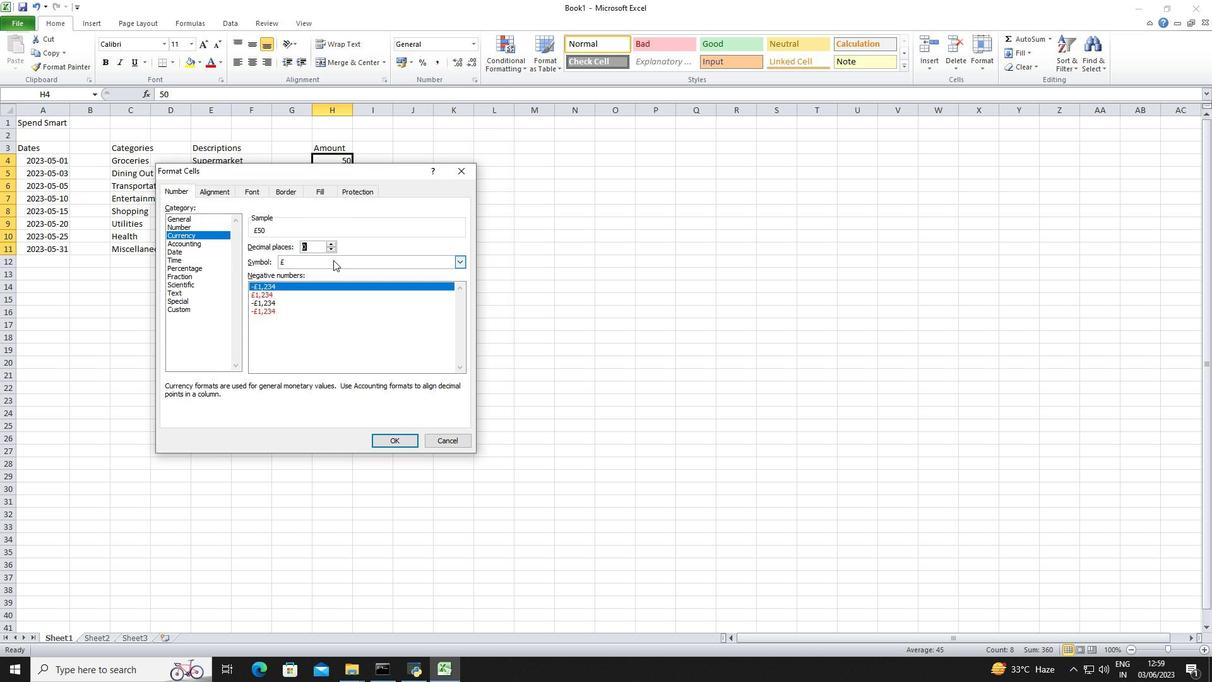 
Action: Mouse moved to (333, 295)
Screenshot: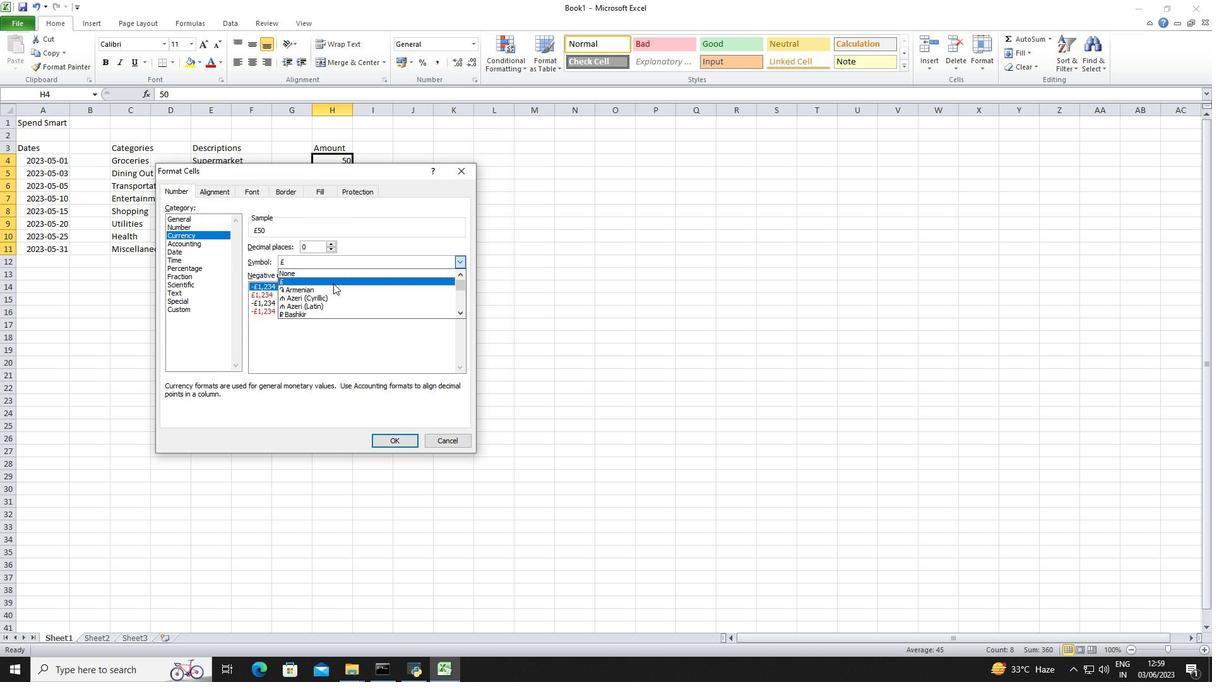 
Action: Mouse scrolled (333, 294) with delta (0, 0)
Screenshot: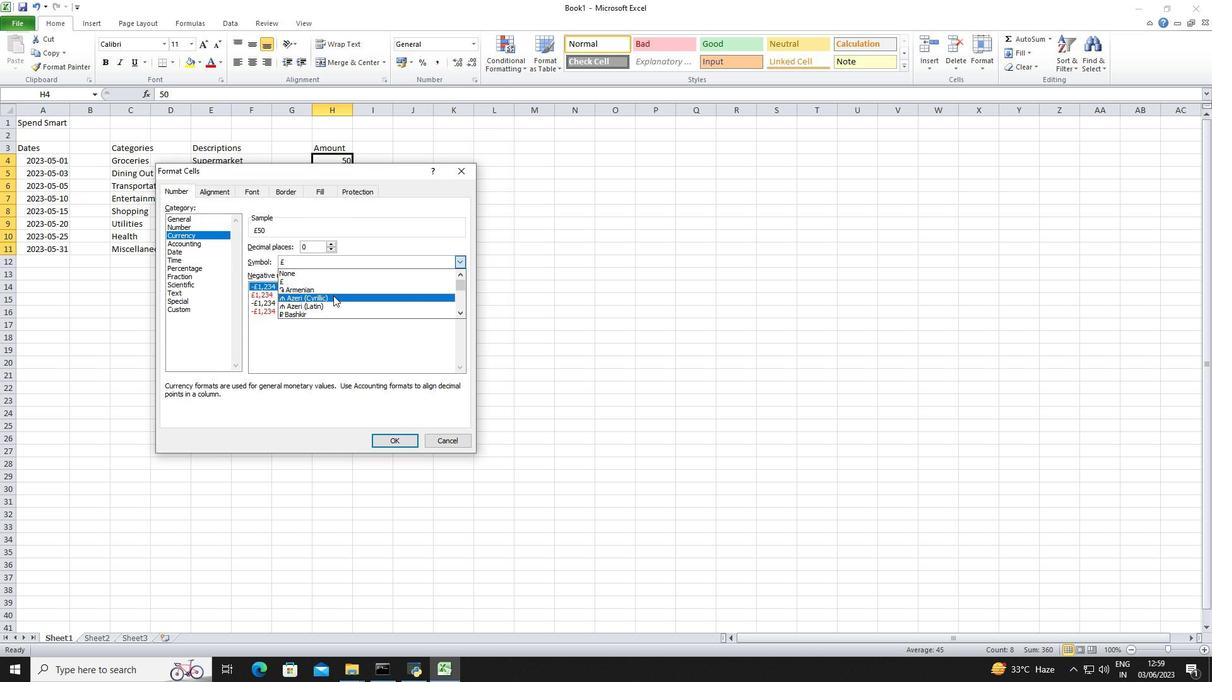
Action: Mouse scrolled (333, 294) with delta (0, 0)
Screenshot: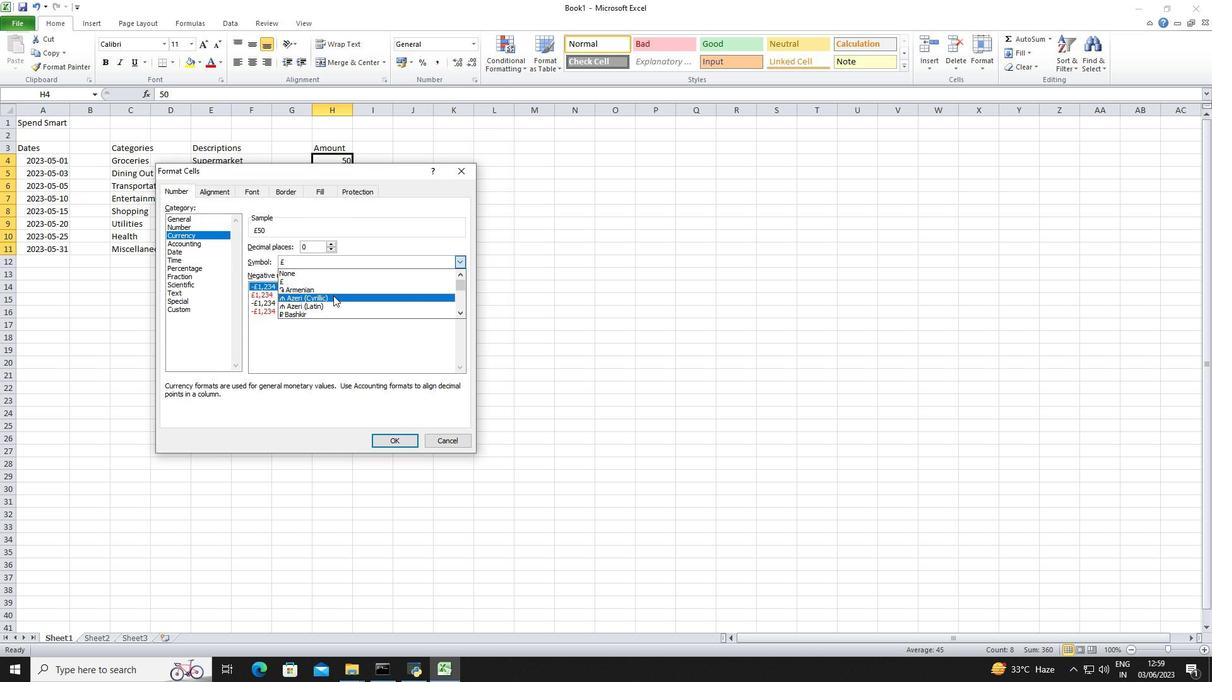
Action: Mouse scrolled (333, 294) with delta (0, 0)
Screenshot: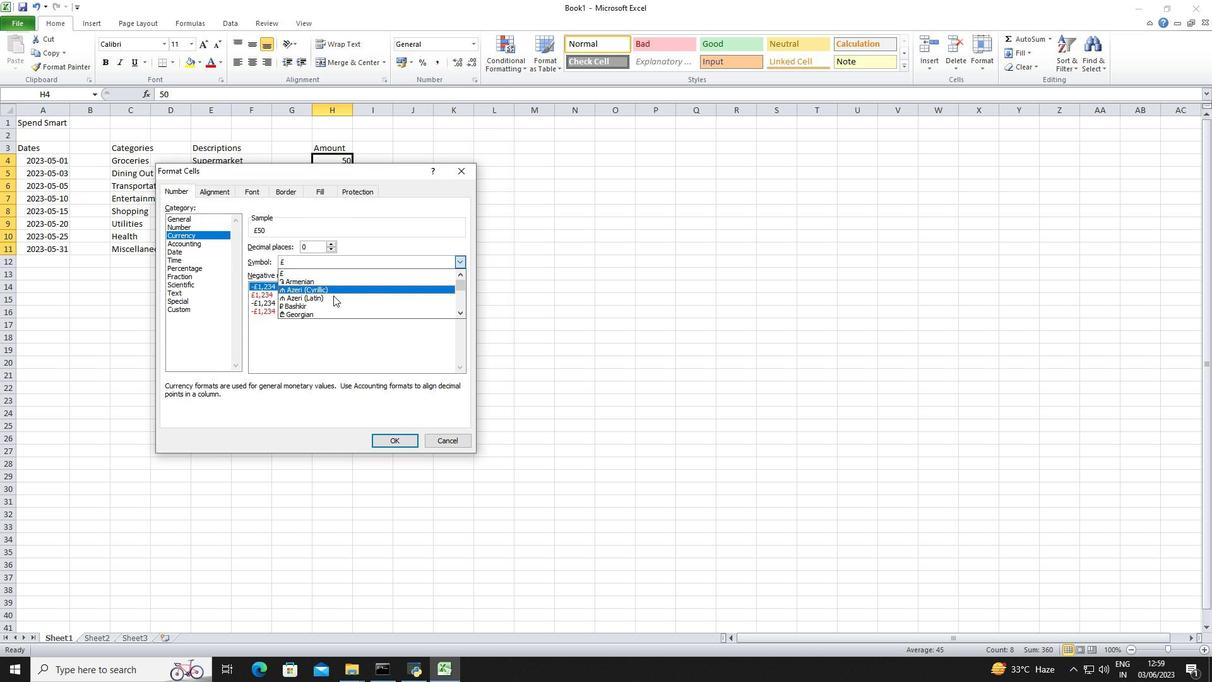 
Action: Mouse scrolled (333, 294) with delta (0, 0)
Screenshot: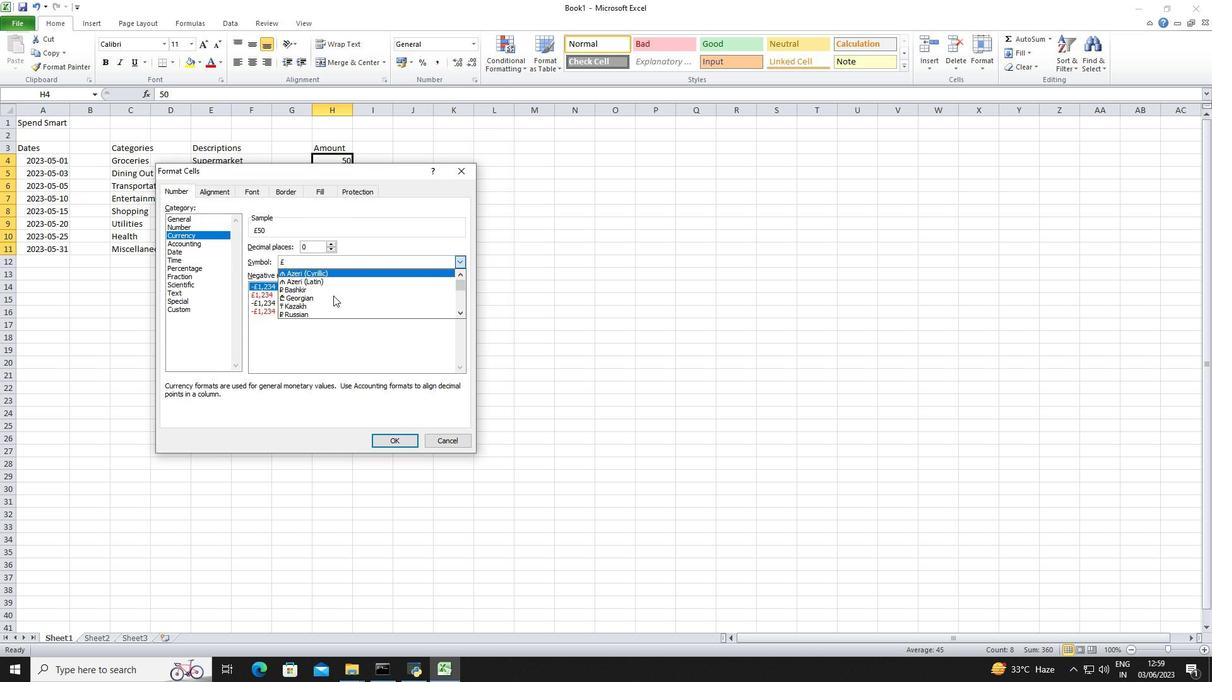 
Action: Mouse scrolled (333, 294) with delta (0, 0)
Screenshot: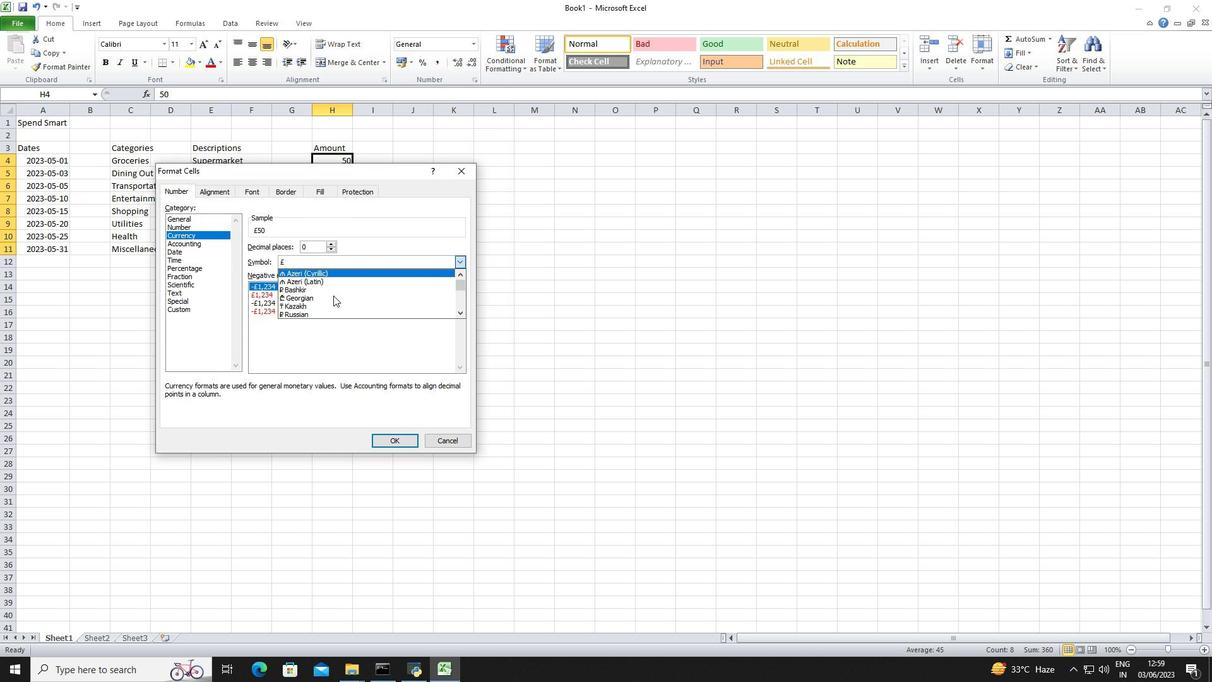 
Action: Mouse scrolled (333, 294) with delta (0, 0)
Screenshot: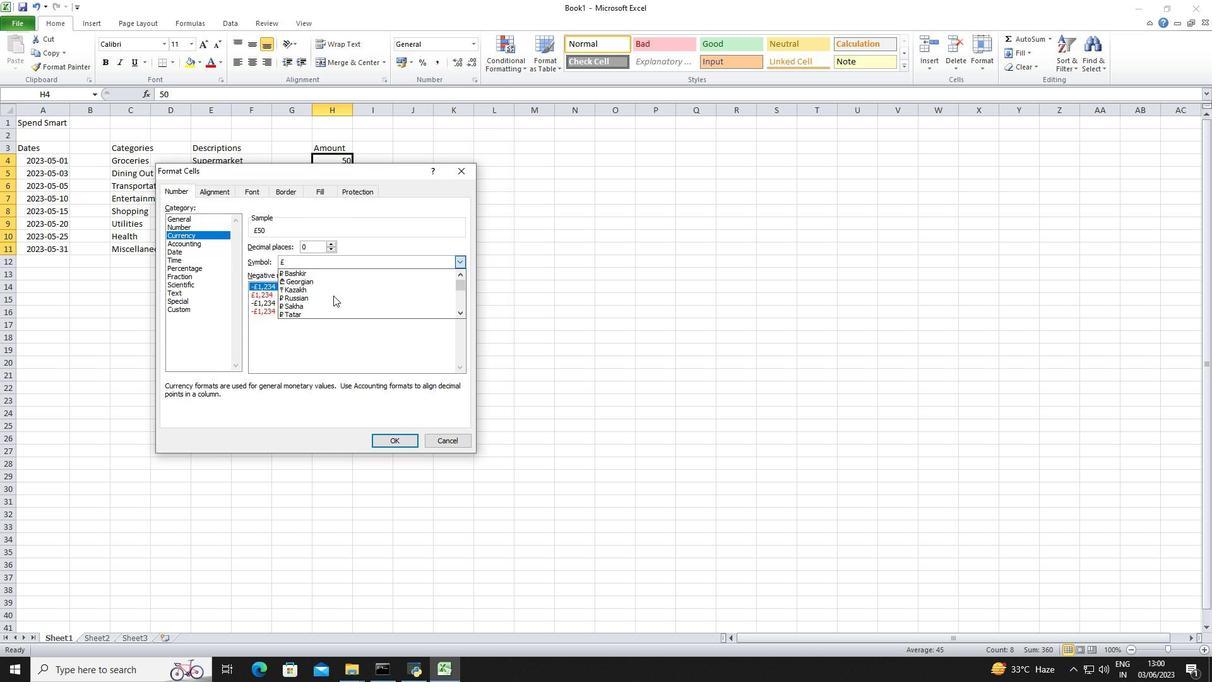 
Action: Mouse scrolled (333, 294) with delta (0, 0)
Screenshot: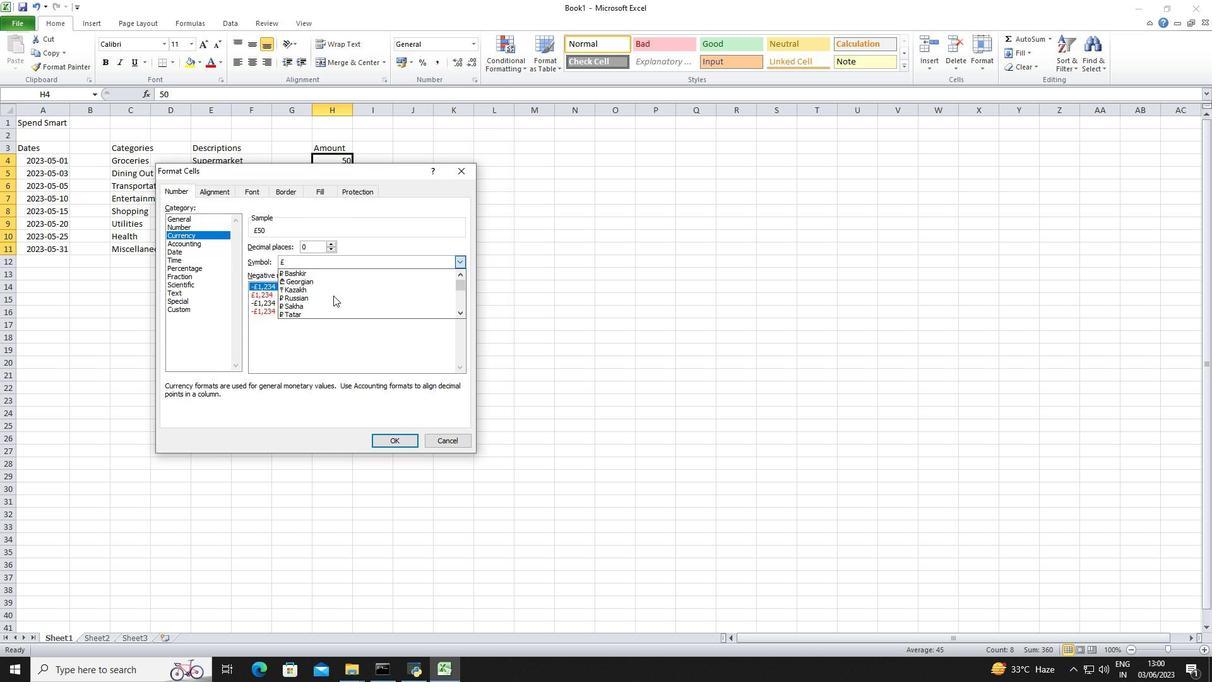 
Action: Mouse scrolled (333, 294) with delta (0, 0)
Screenshot: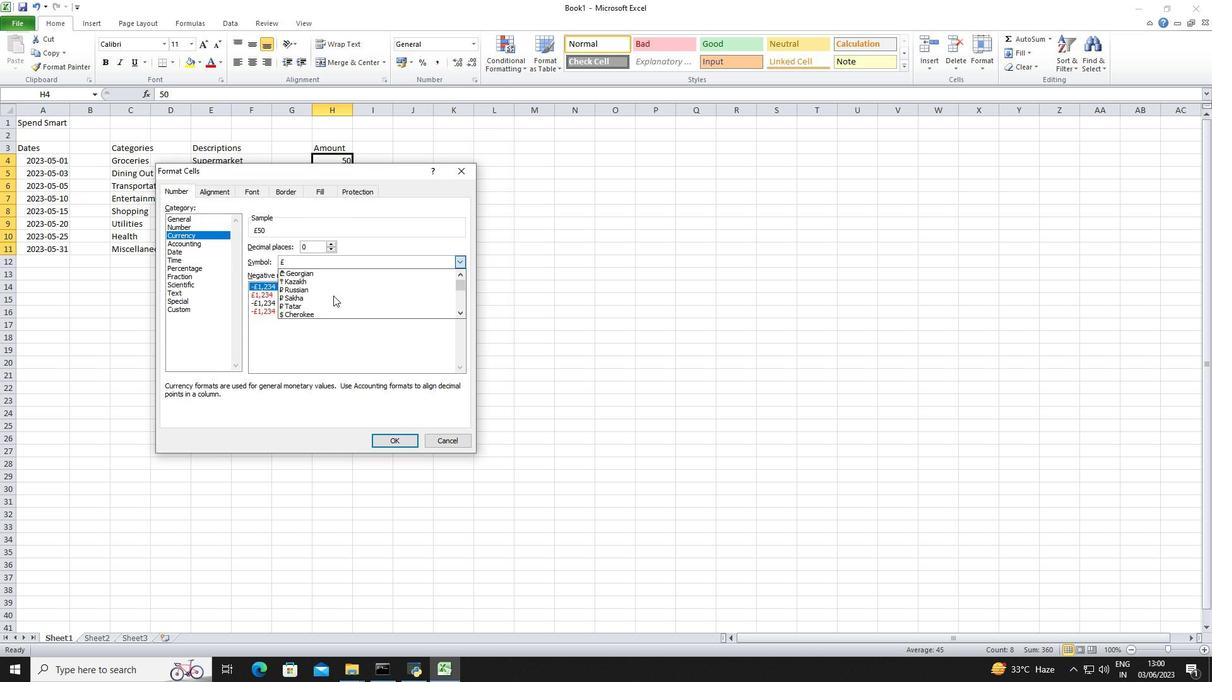 
Action: Mouse scrolled (333, 294) with delta (0, 0)
Screenshot: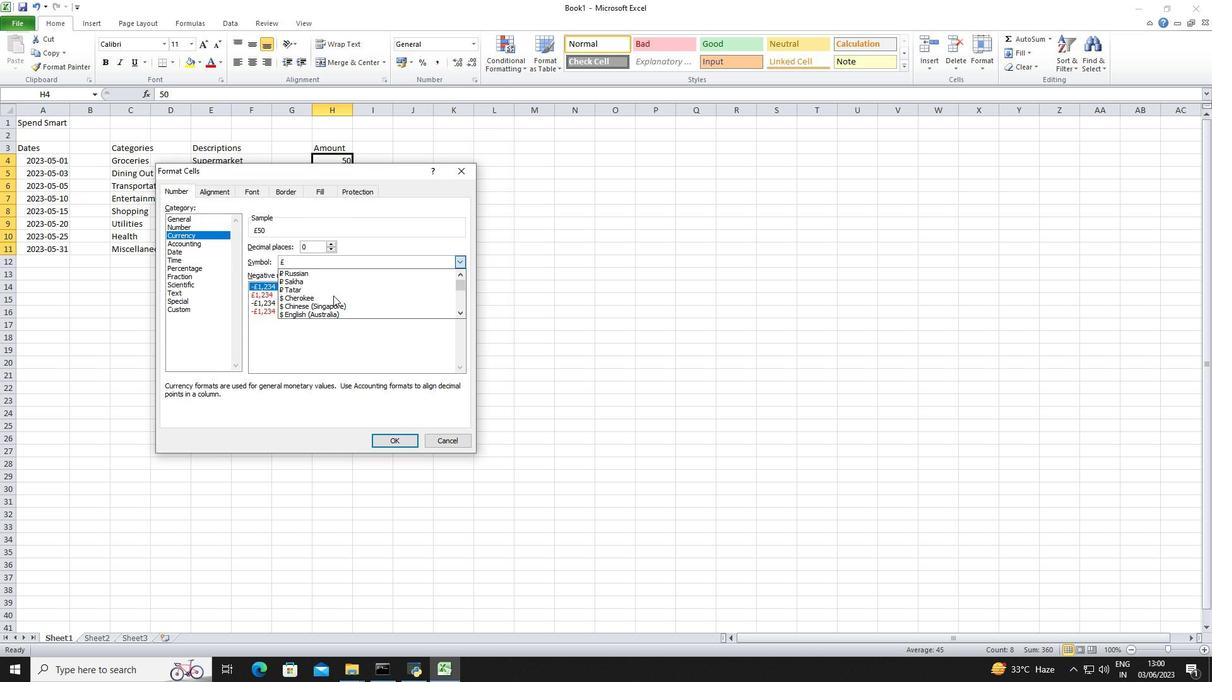 
Action: Mouse moved to (335, 305)
Screenshot: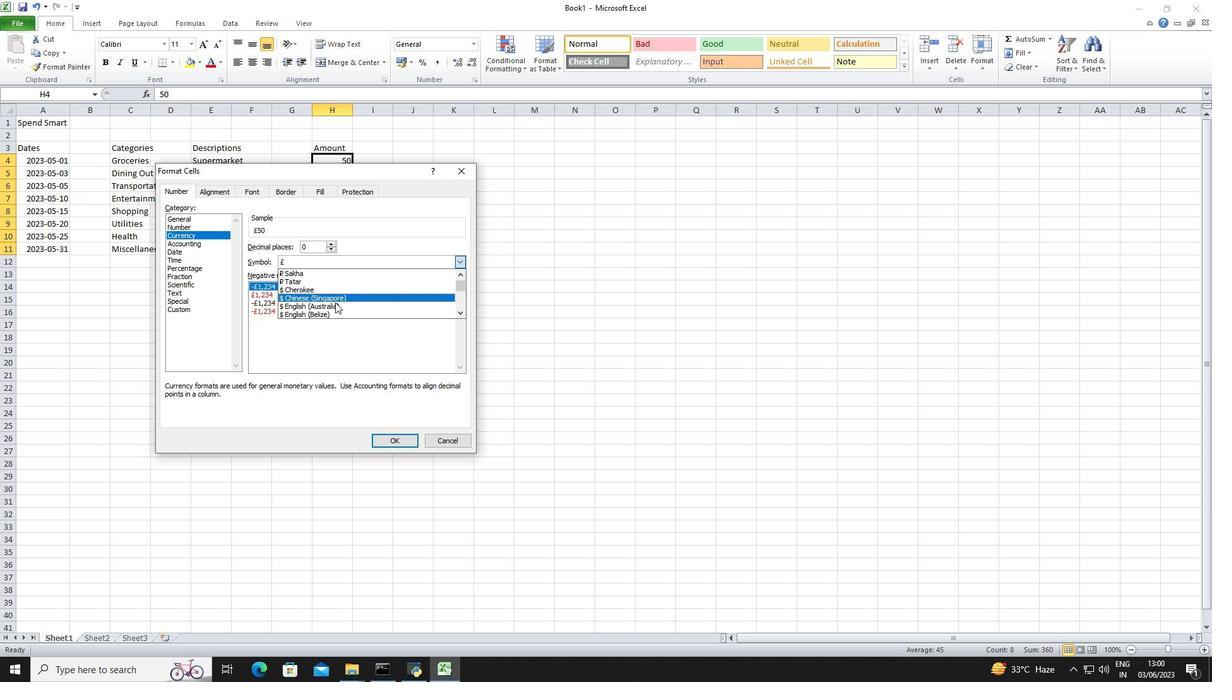 
Action: Mouse pressed left at (335, 305)
Screenshot: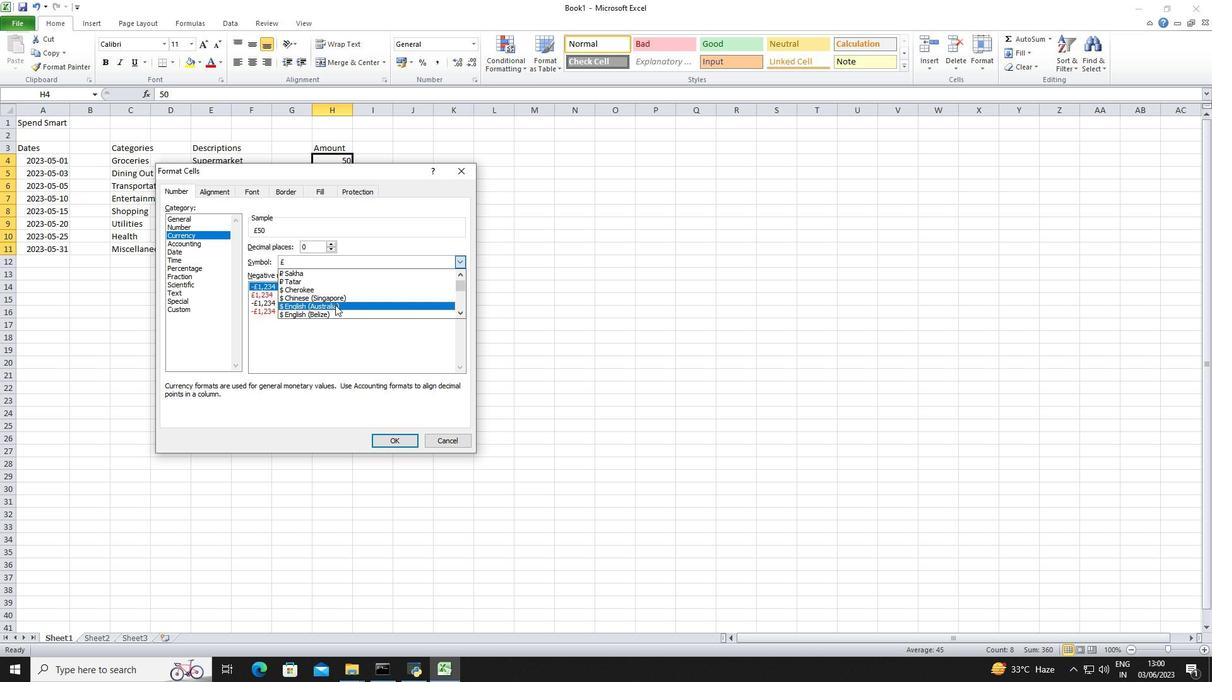 
Action: Mouse moved to (392, 445)
Screenshot: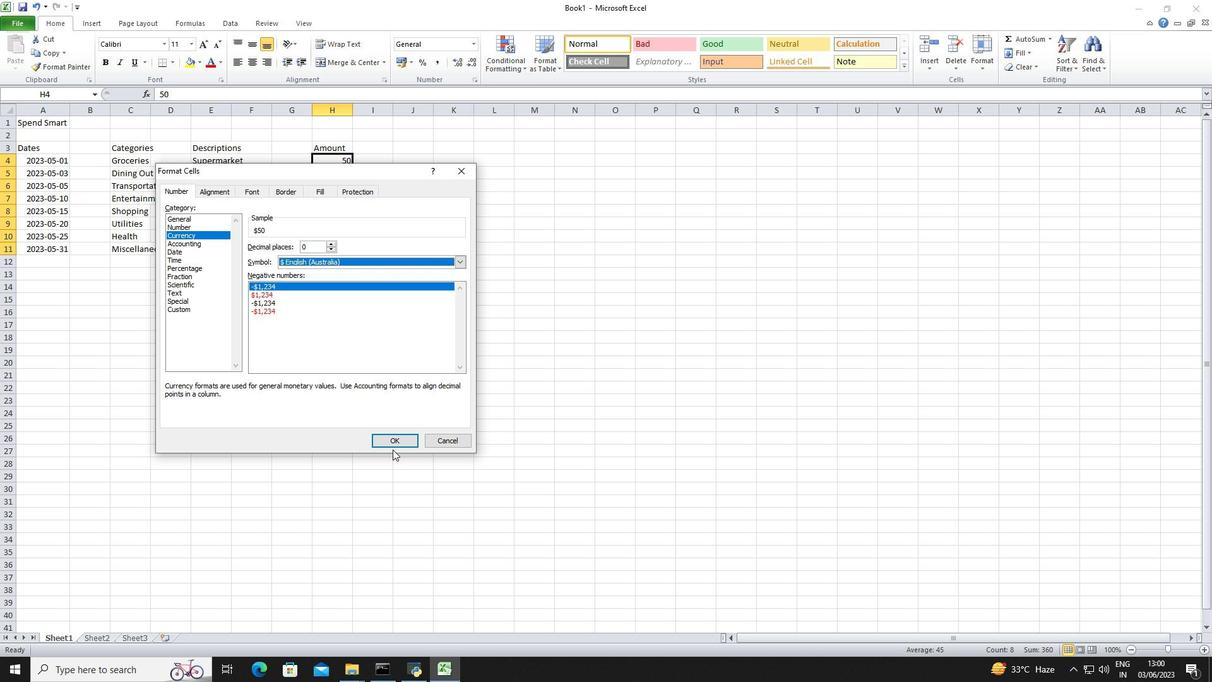 
Action: Mouse pressed left at (392, 445)
Screenshot: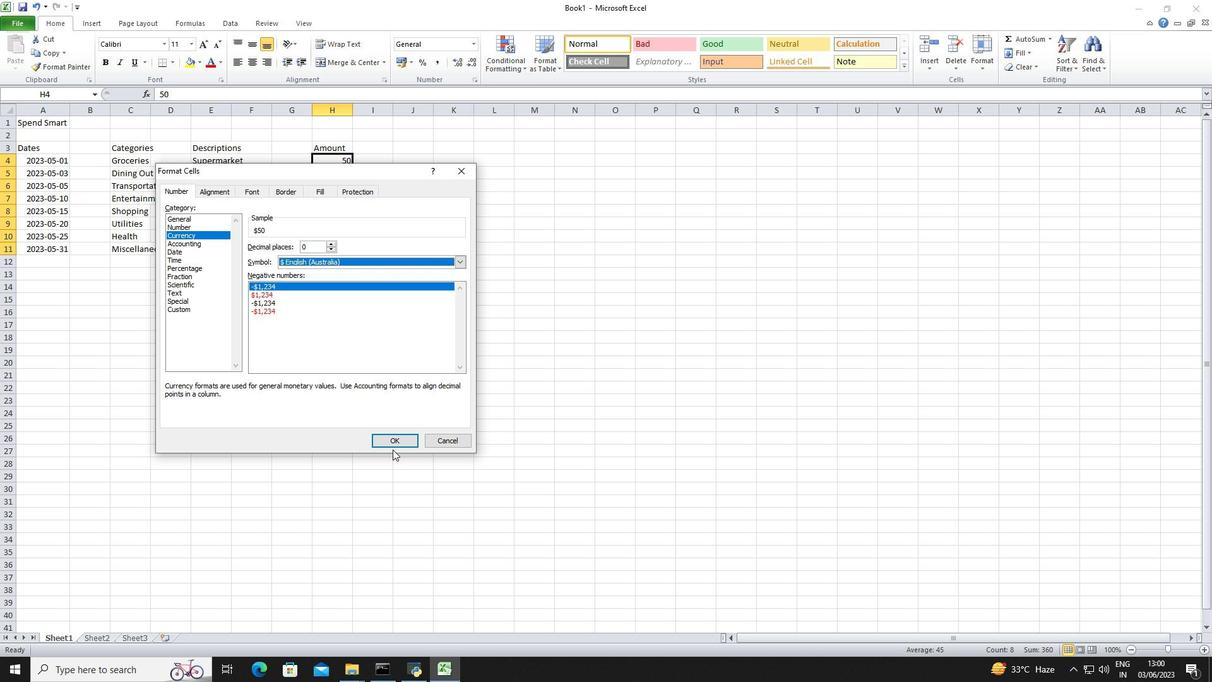 
Action: Mouse moved to (370, 250)
Screenshot: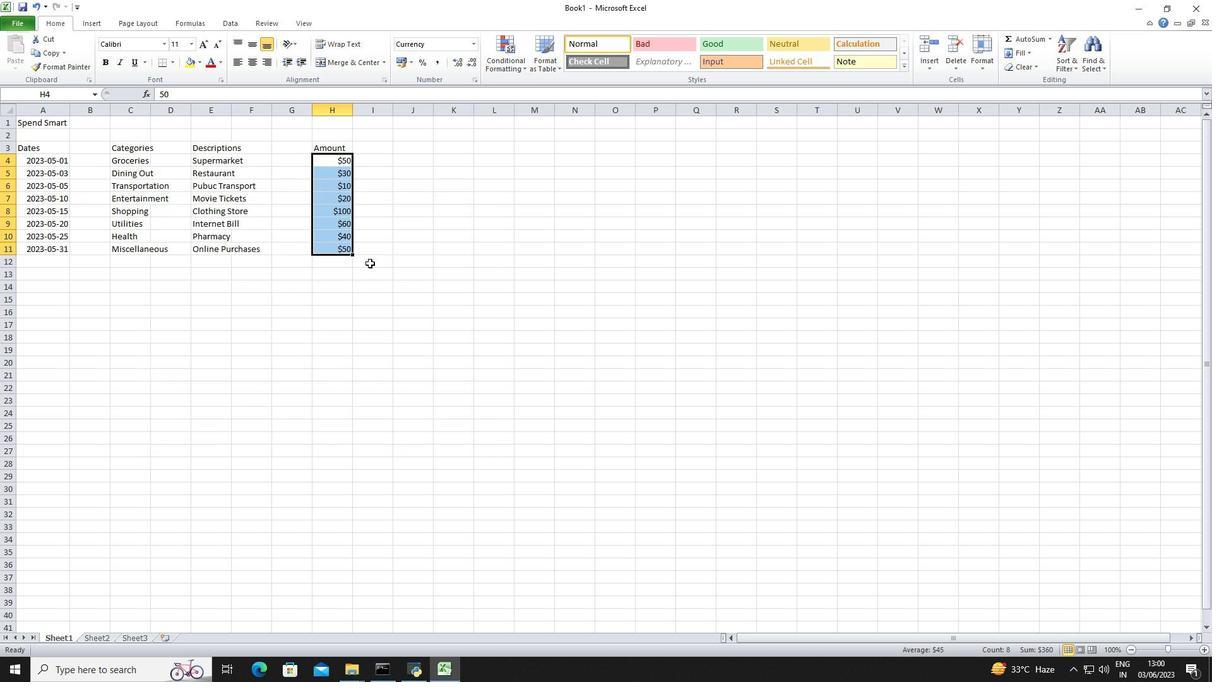 
Action: Mouse pressed left at (370, 250)
Screenshot: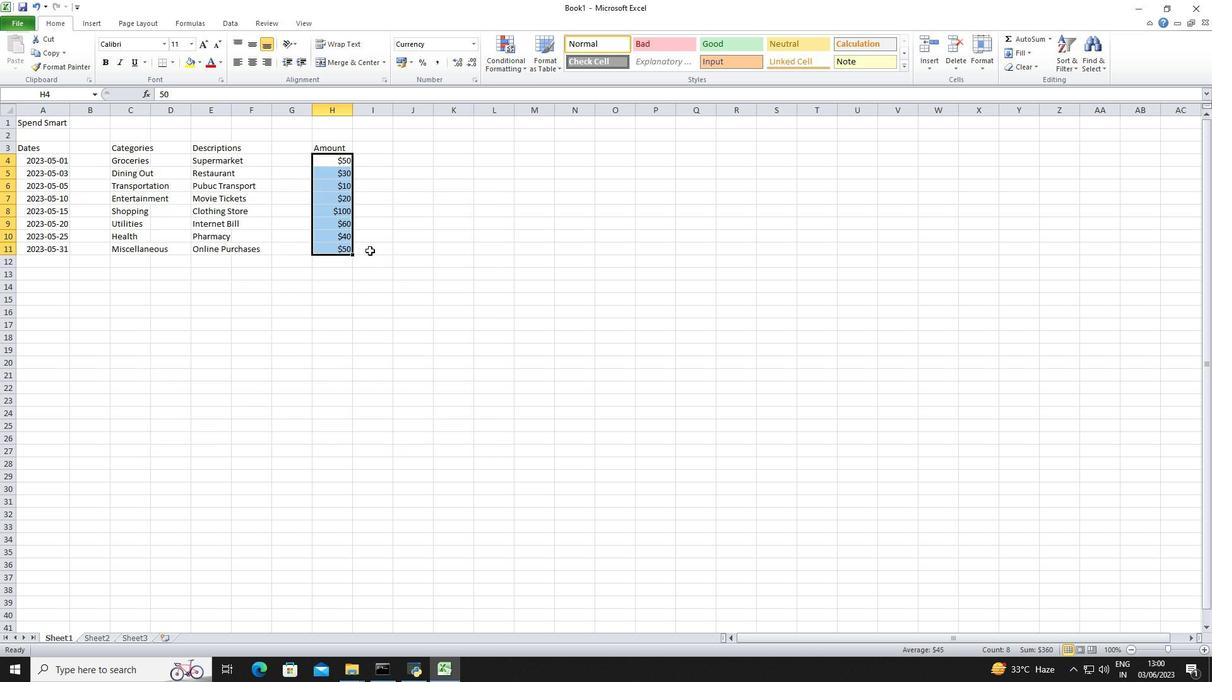 
Action: Mouse moved to (368, 250)
Screenshot: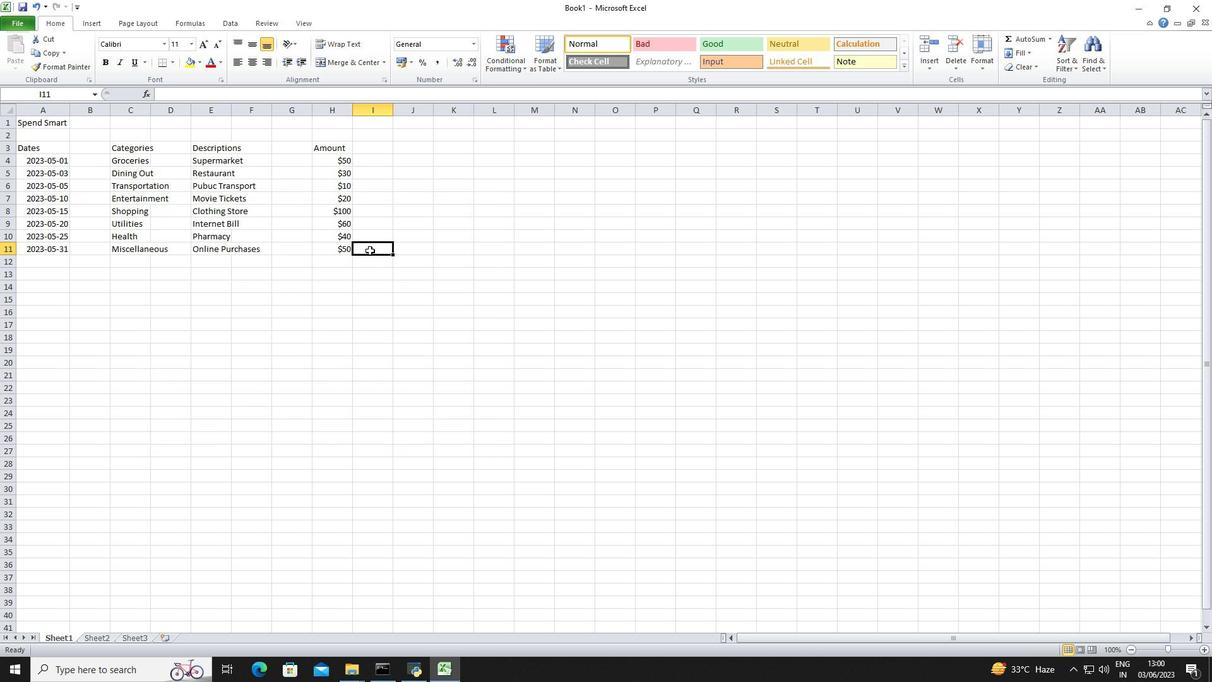 
Action: Key pressed ctrl+S<Key.shift>Dashboard<Key.space><Key.shift>Asset<Key.shift>Val
Screenshot: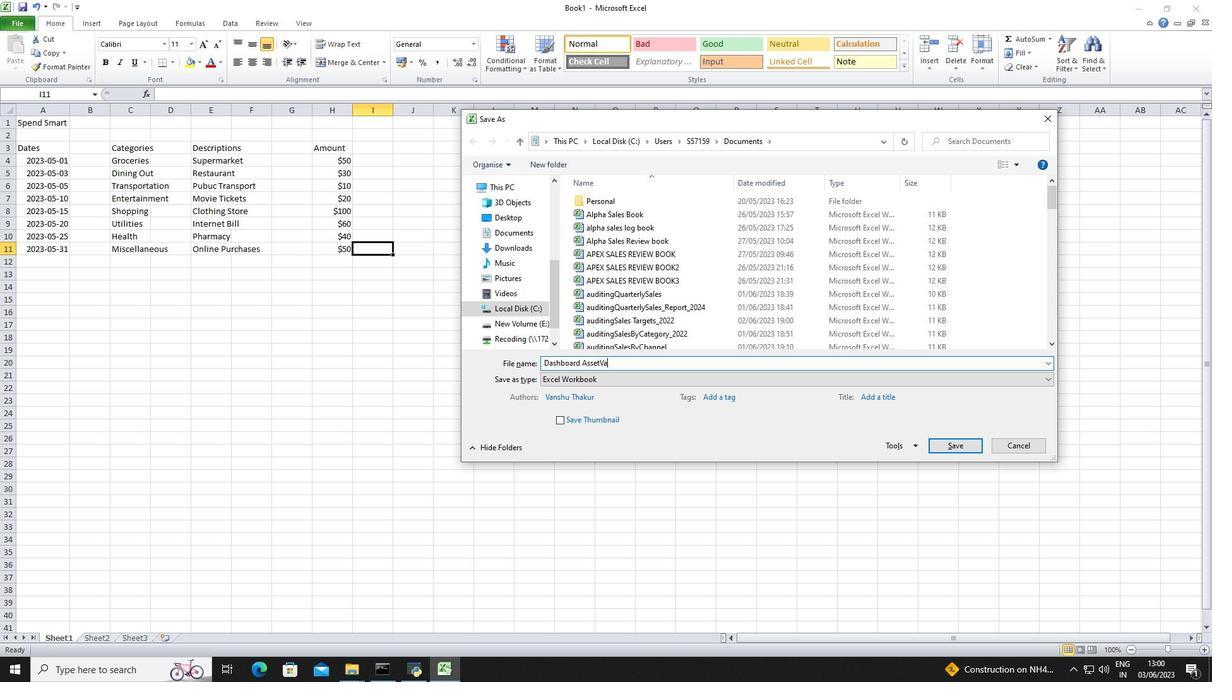 
Action: Mouse moved to (955, 447)
Screenshot: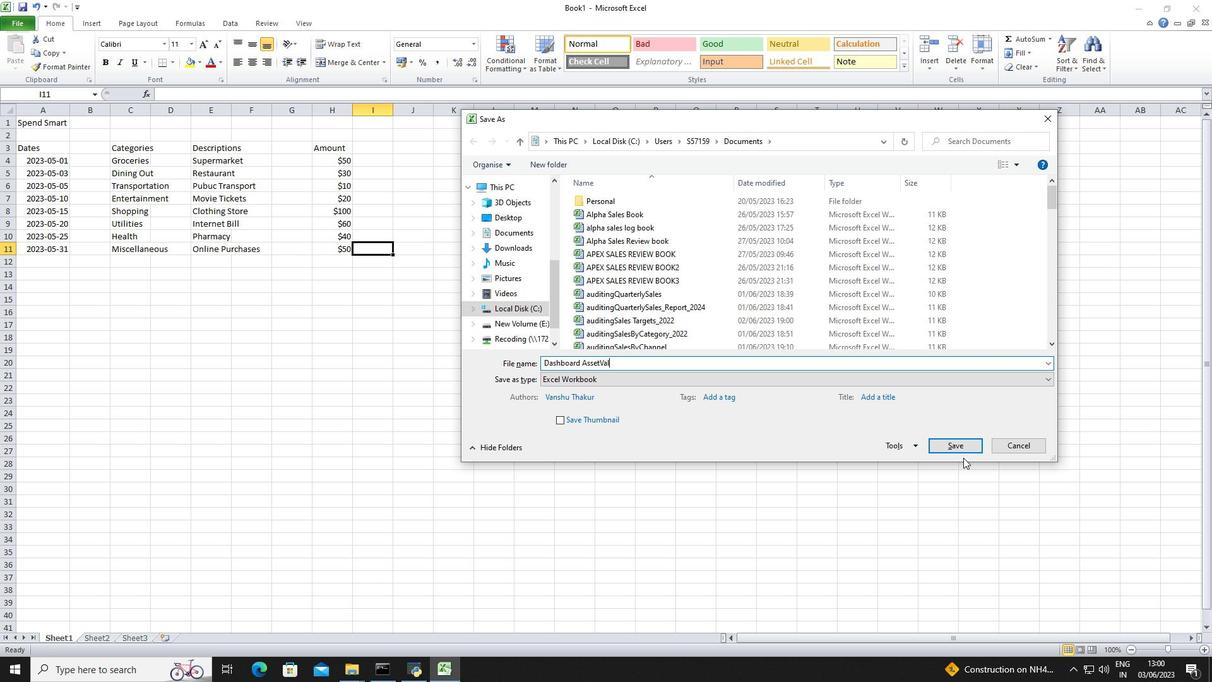 
Action: Mouse pressed left at (955, 447)
Screenshot: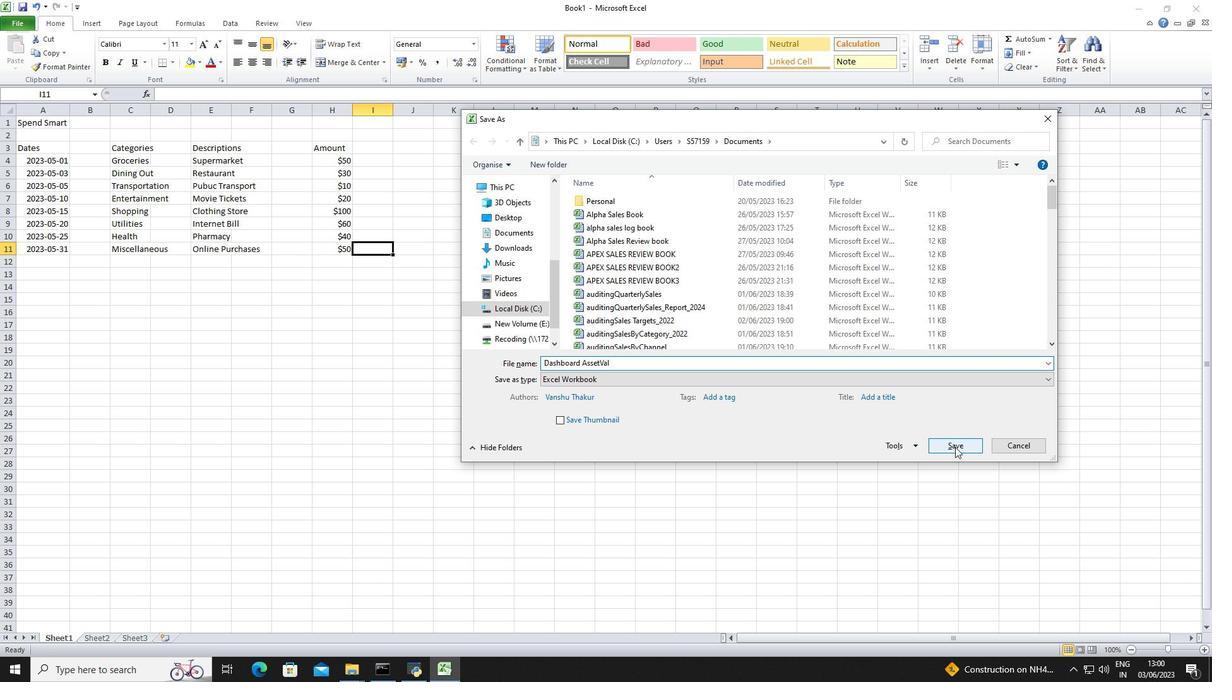 
